 Task: Search one way flight ticket for 4 adults, 1 infant in seat and 1 infant on lap in premium economy from Fargo: Hector International Airport to Rockford: Chicago Rockford International Airport(was Northwest Chicagoland Regional Airport At Rockford) on 5-1-2023. Choice of flights is Singapure airlines. Number of bags: 5 checked bags. Price is upto 20000. Outbound departure time preference is 6:30.
Action: Mouse moved to (202, 325)
Screenshot: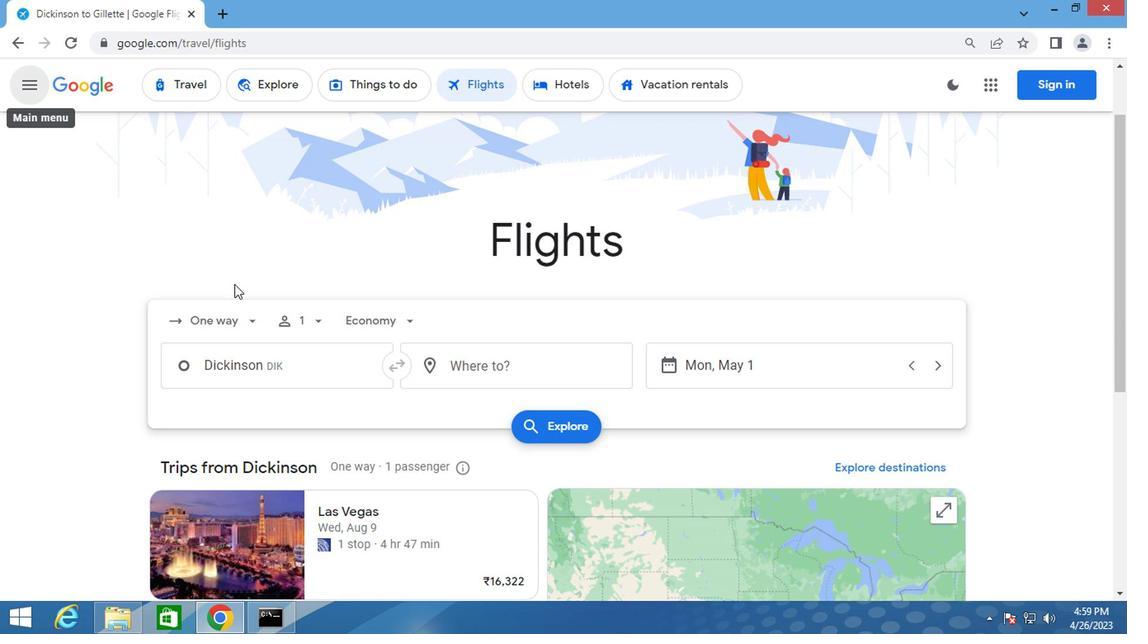 
Action: Mouse pressed left at (202, 325)
Screenshot: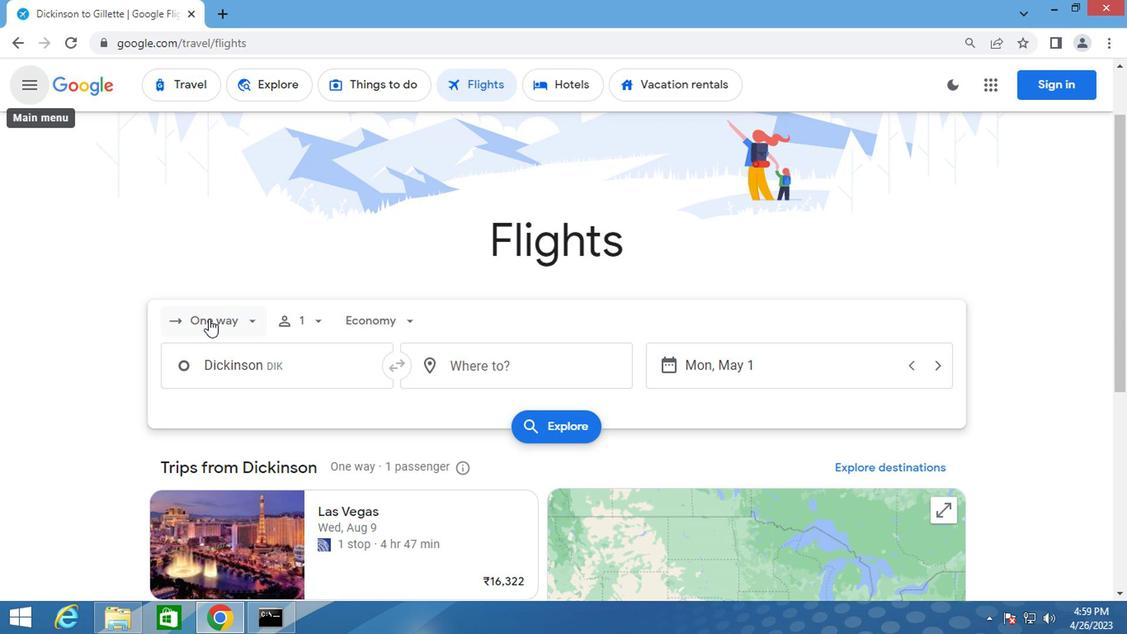 
Action: Mouse moved to (213, 382)
Screenshot: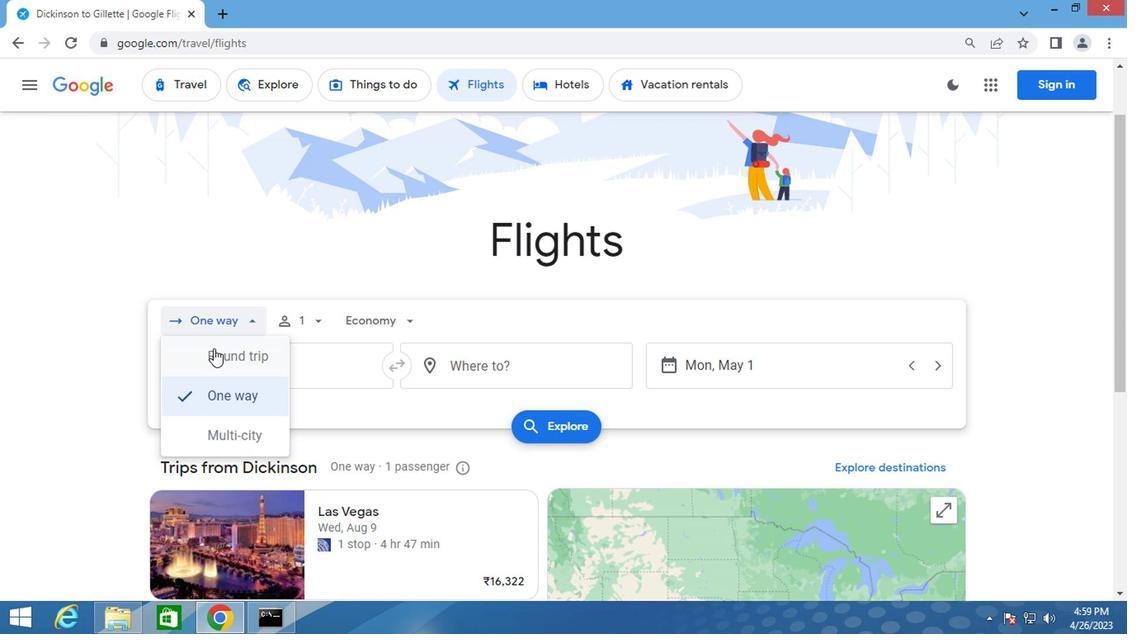 
Action: Mouse pressed left at (213, 382)
Screenshot: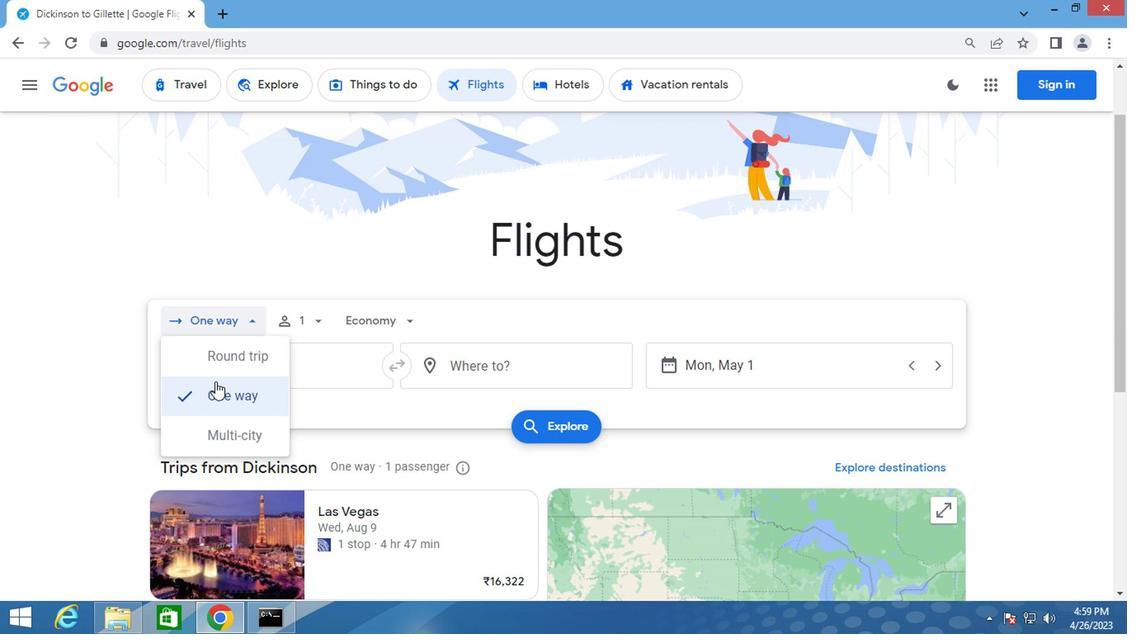 
Action: Mouse moved to (308, 327)
Screenshot: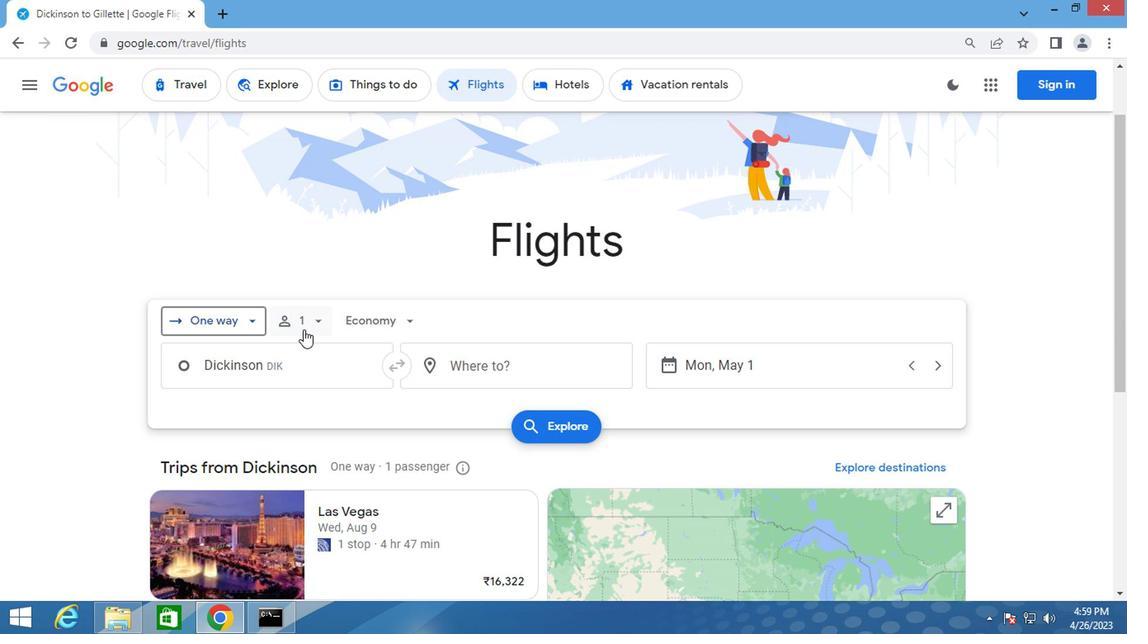 
Action: Mouse pressed left at (308, 327)
Screenshot: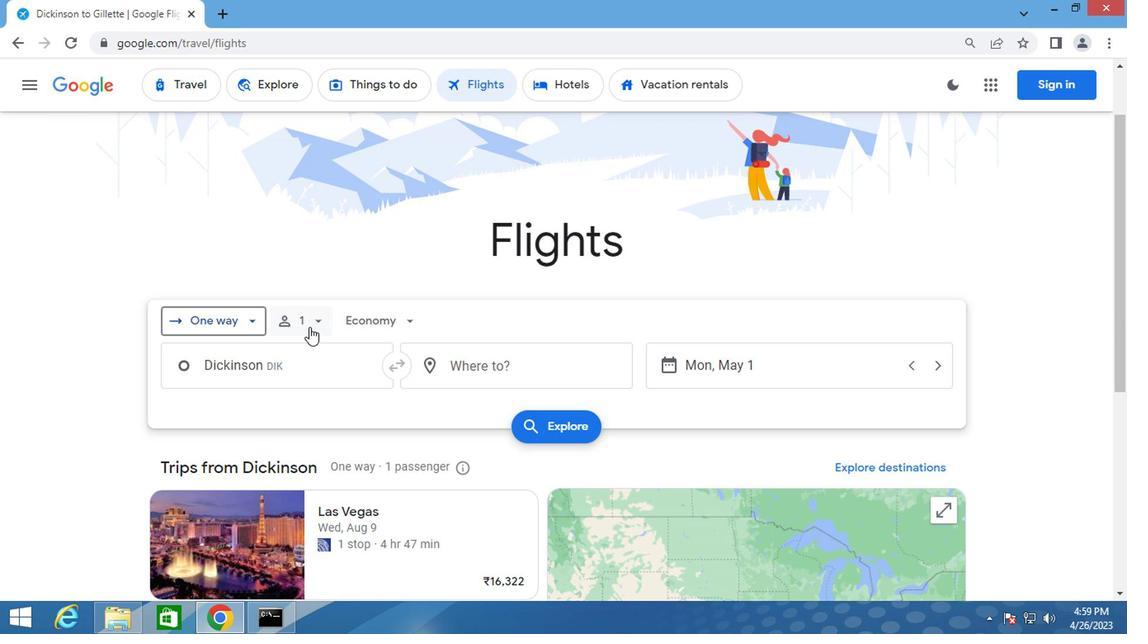 
Action: Mouse moved to (435, 366)
Screenshot: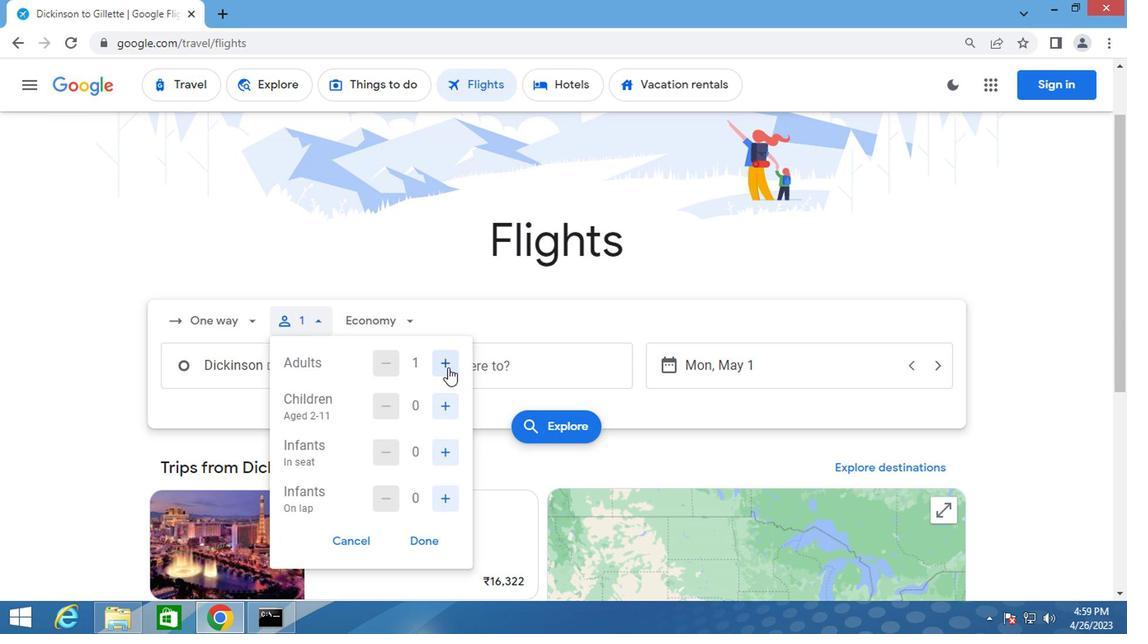 
Action: Mouse pressed left at (435, 366)
Screenshot: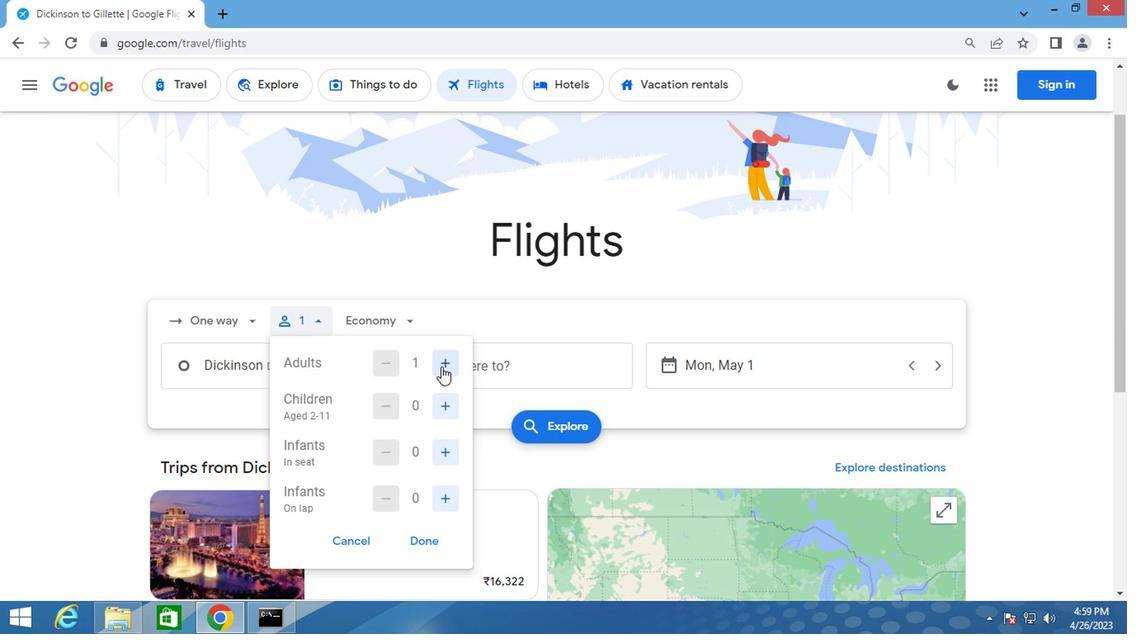 
Action: Mouse moved to (435, 365)
Screenshot: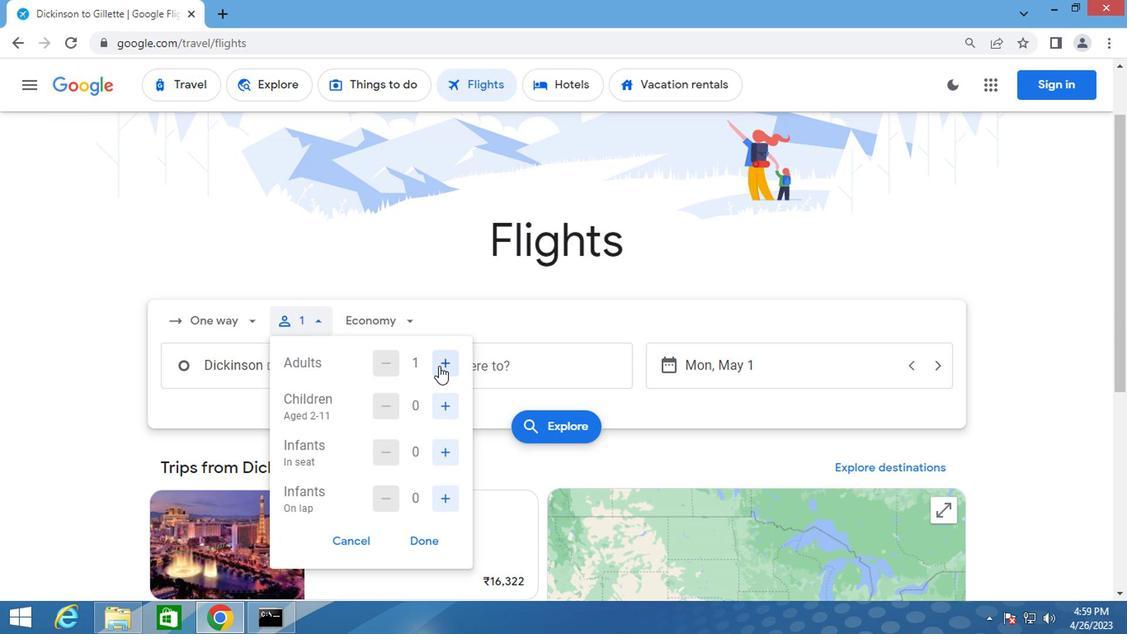 
Action: Mouse pressed left at (435, 365)
Screenshot: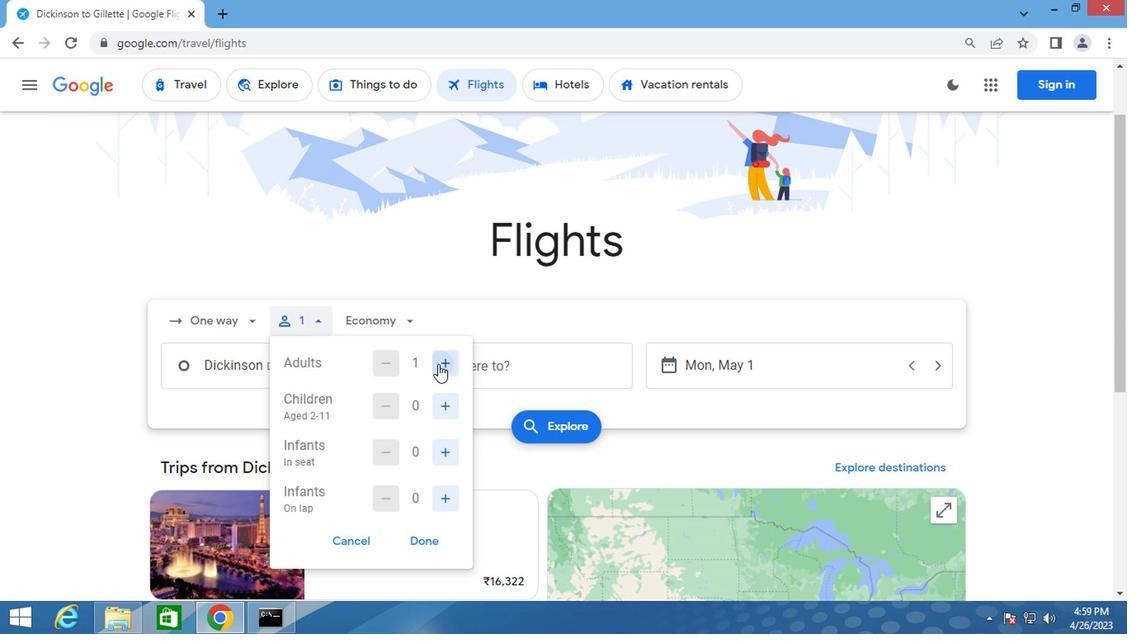 
Action: Mouse pressed left at (435, 365)
Screenshot: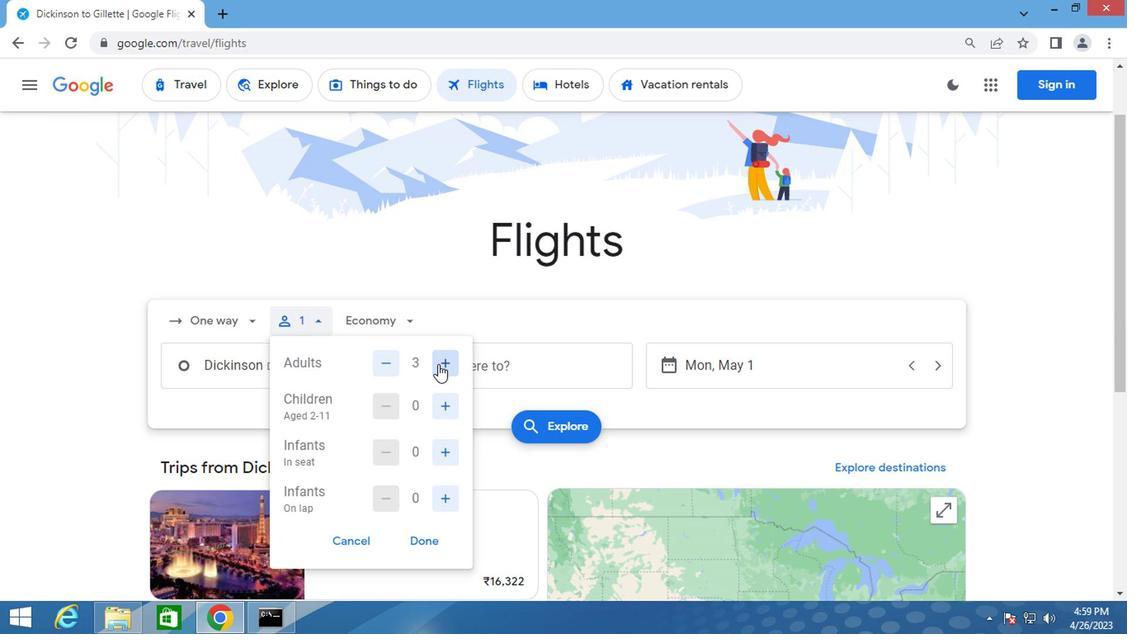 
Action: Mouse moved to (438, 449)
Screenshot: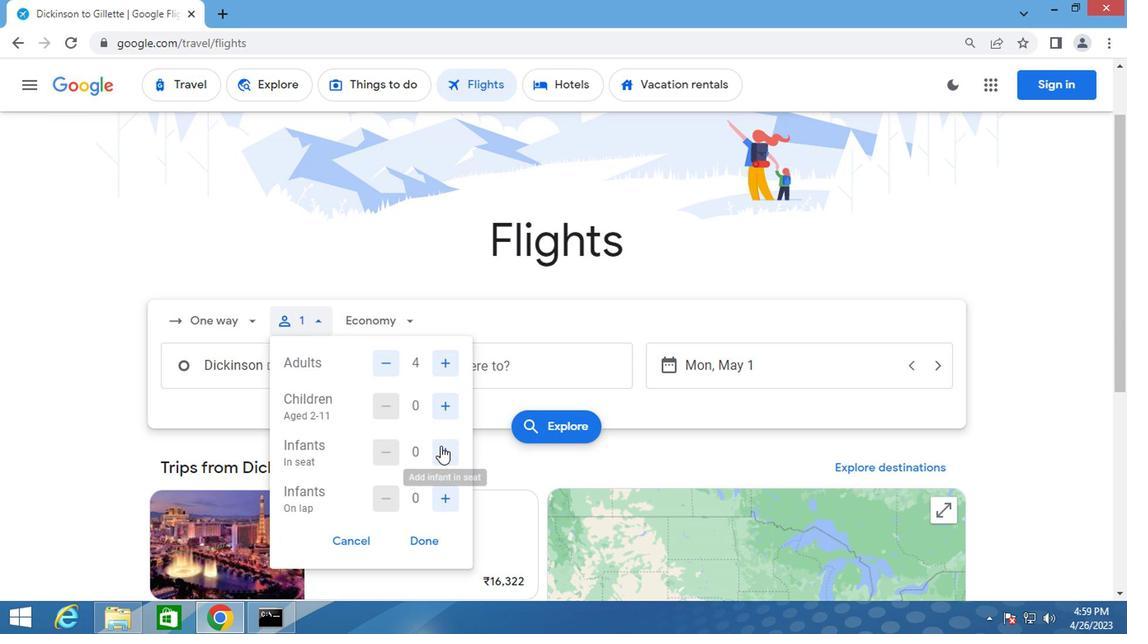
Action: Mouse pressed left at (438, 449)
Screenshot: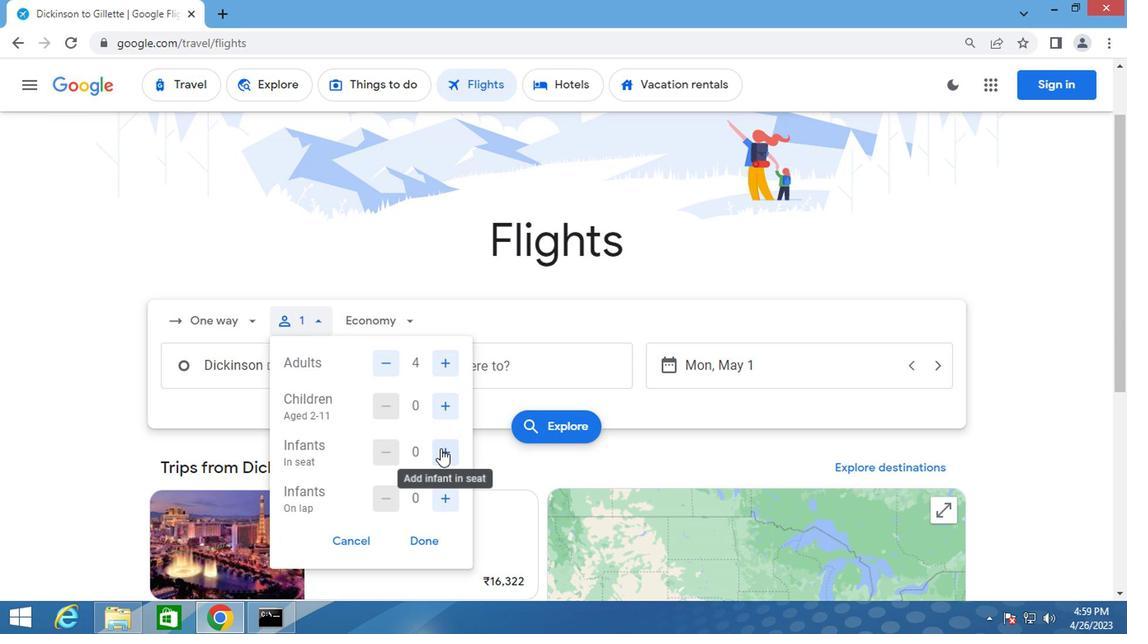 
Action: Mouse moved to (436, 496)
Screenshot: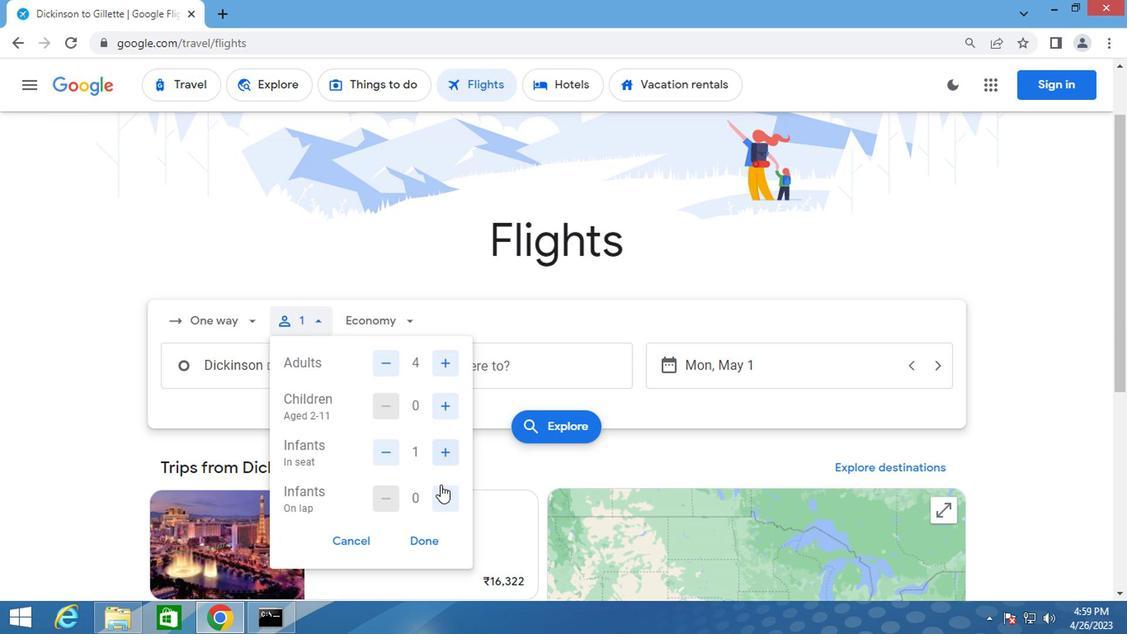 
Action: Mouse pressed left at (436, 496)
Screenshot: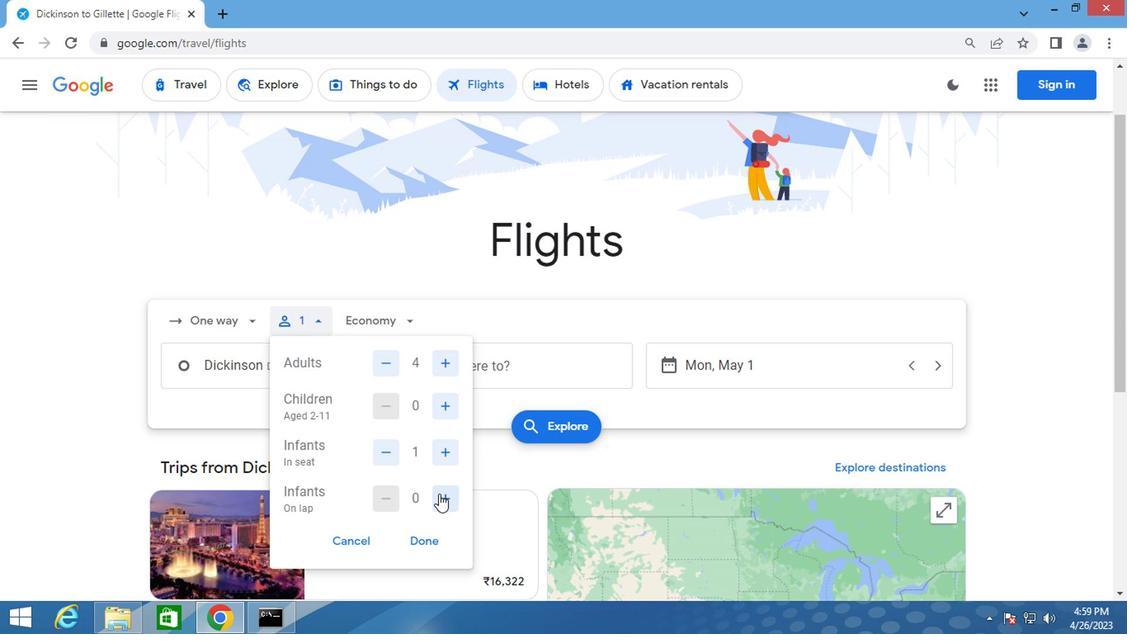 
Action: Mouse moved to (376, 330)
Screenshot: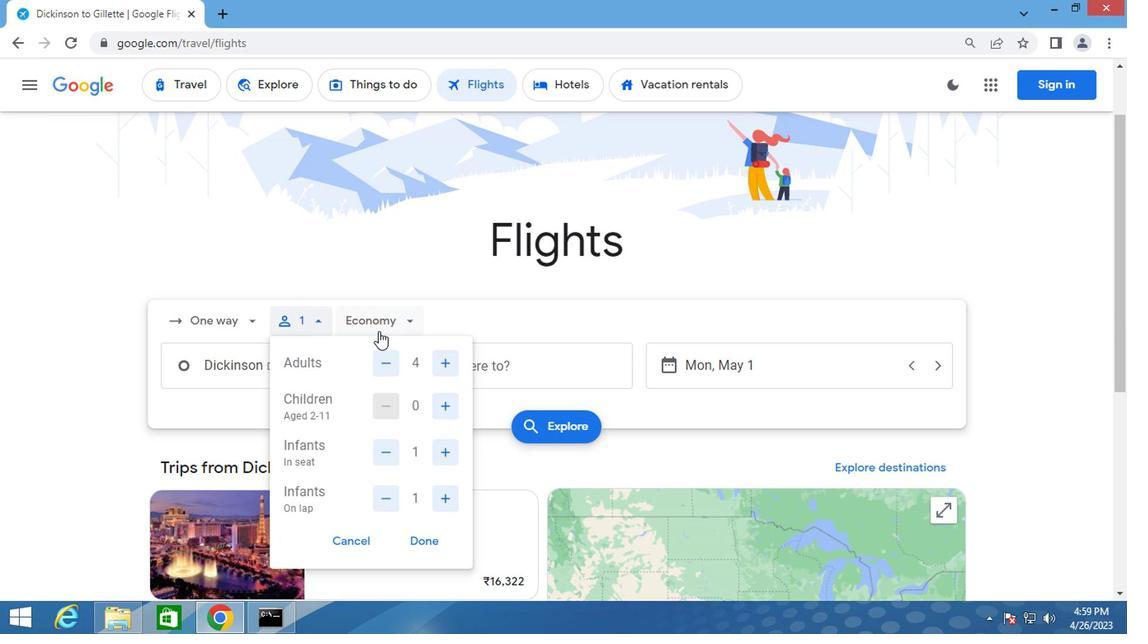 
Action: Mouse pressed left at (376, 330)
Screenshot: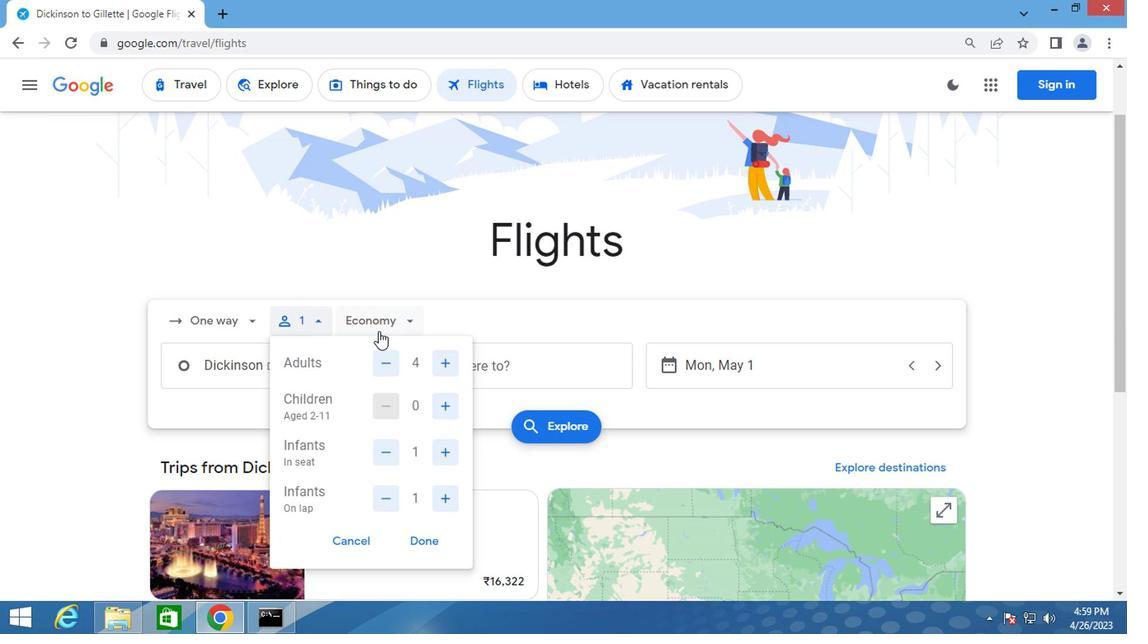 
Action: Mouse moved to (398, 389)
Screenshot: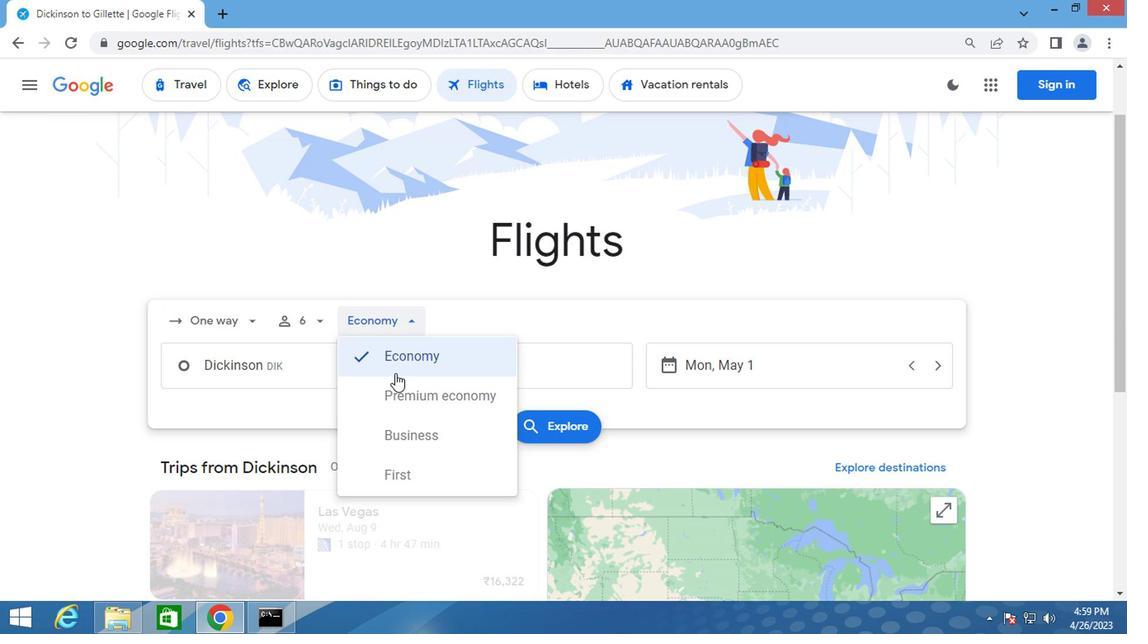
Action: Mouse pressed left at (398, 389)
Screenshot: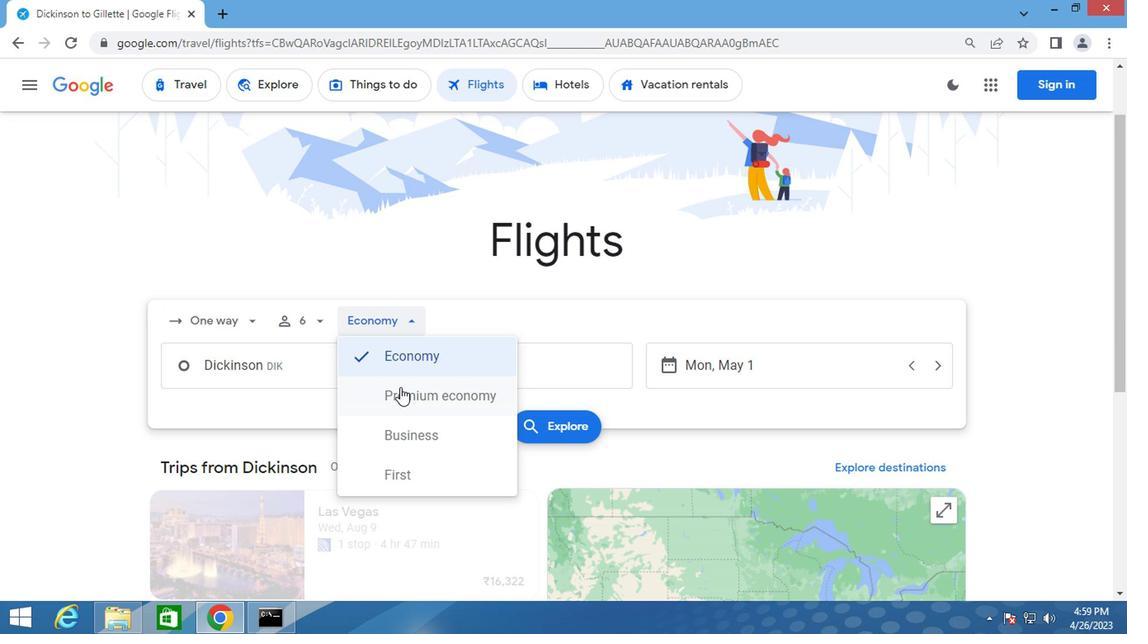 
Action: Mouse moved to (292, 359)
Screenshot: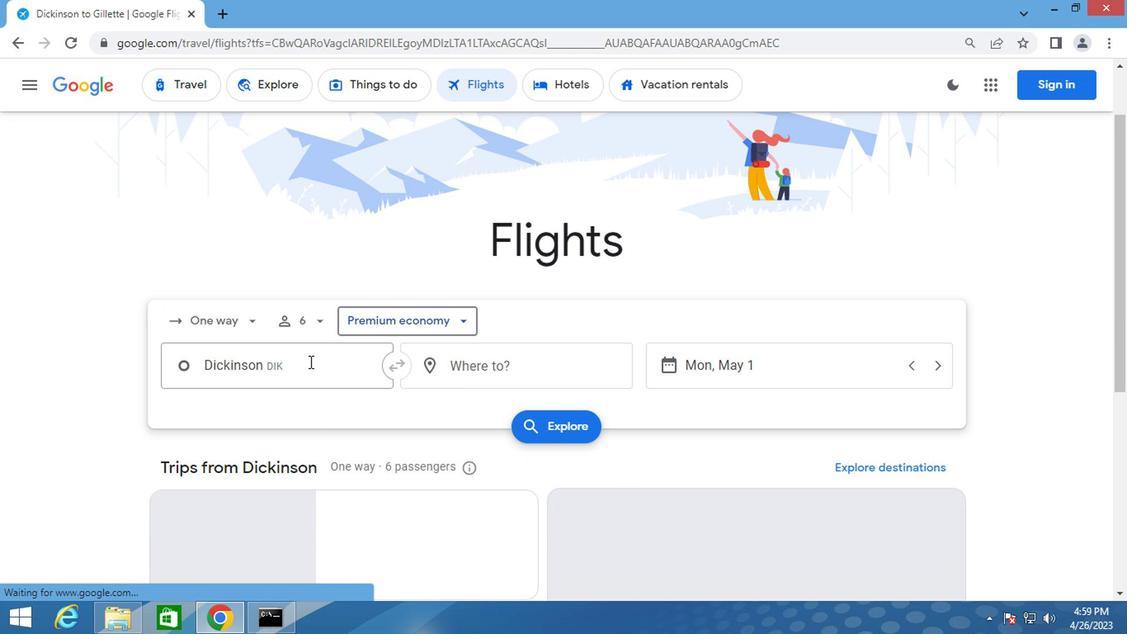 
Action: Mouse pressed left at (292, 359)
Screenshot: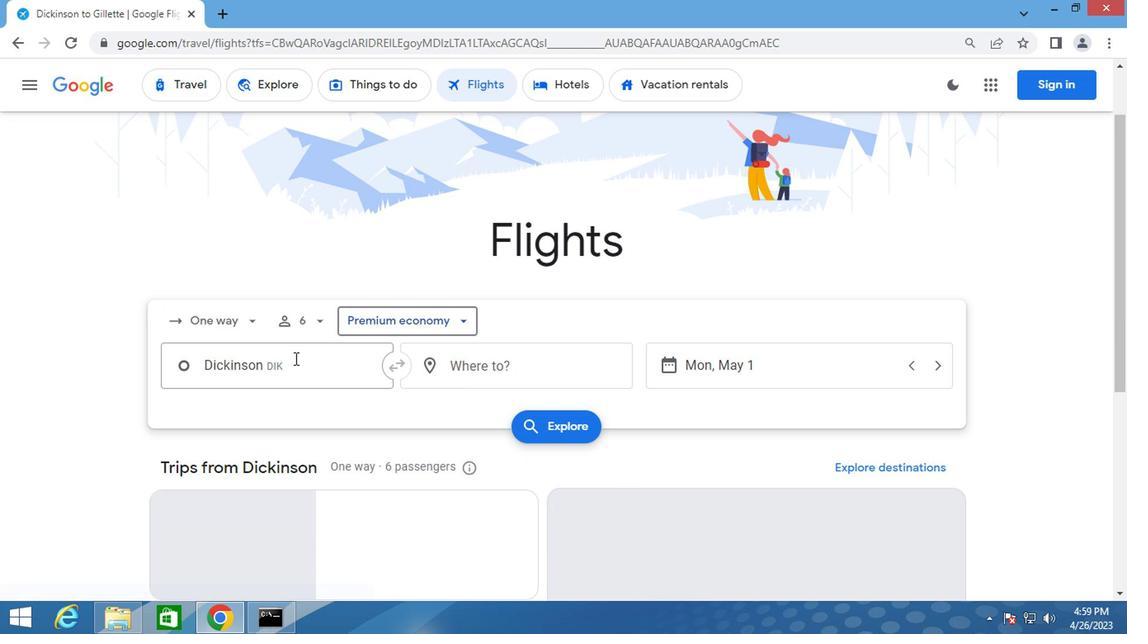 
Action: Key pressed fargo
Screenshot: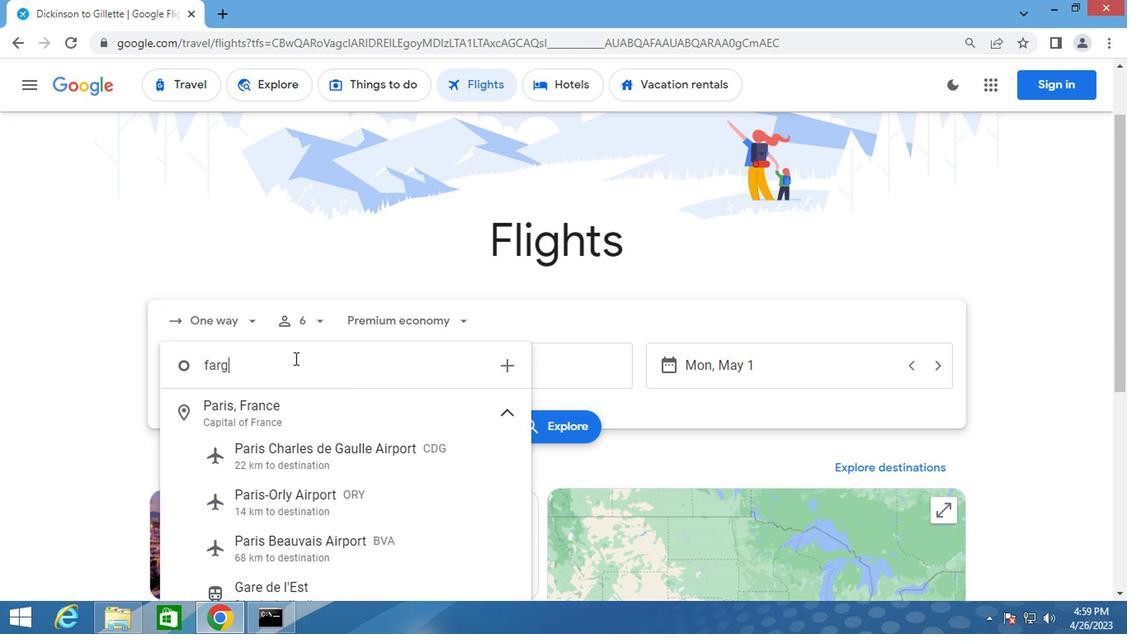 
Action: Mouse moved to (291, 468)
Screenshot: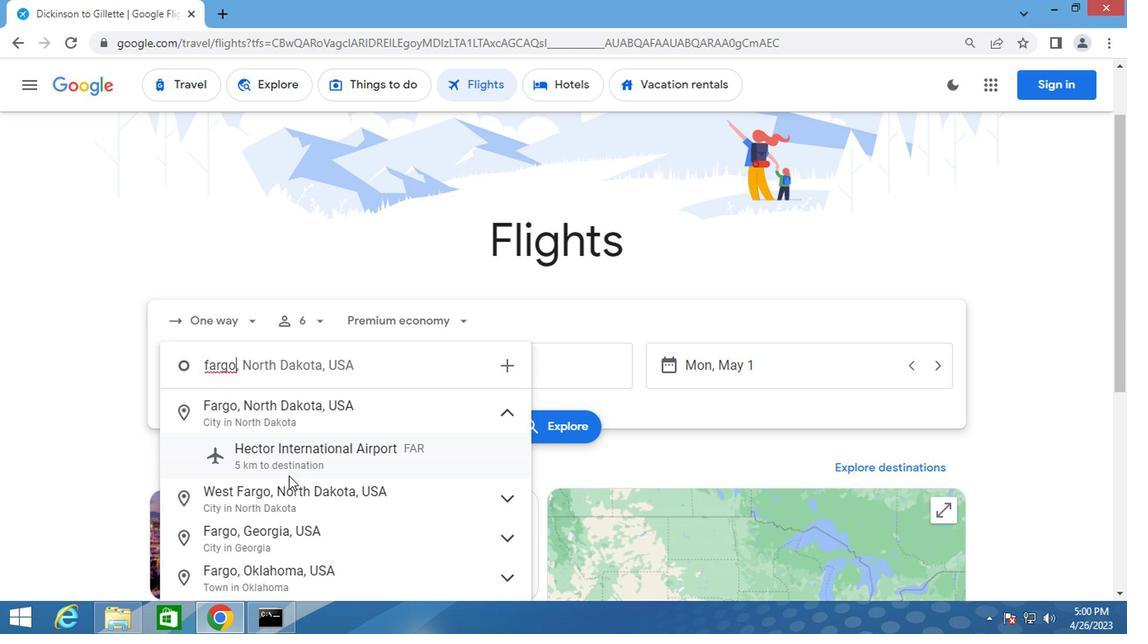 
Action: Mouse pressed left at (291, 468)
Screenshot: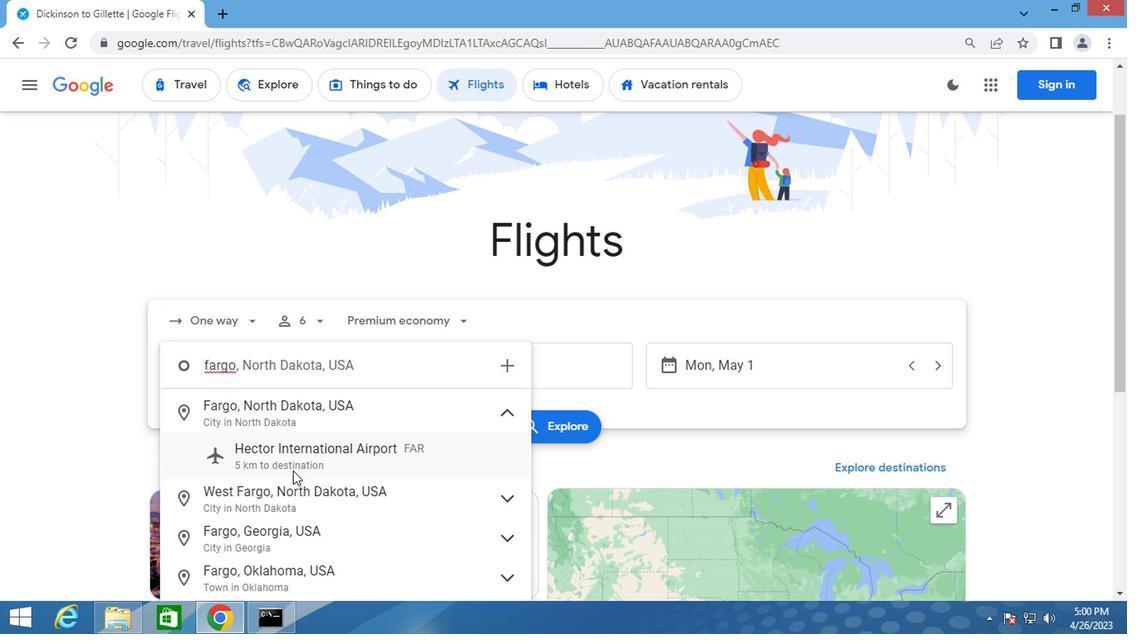 
Action: Mouse moved to (441, 371)
Screenshot: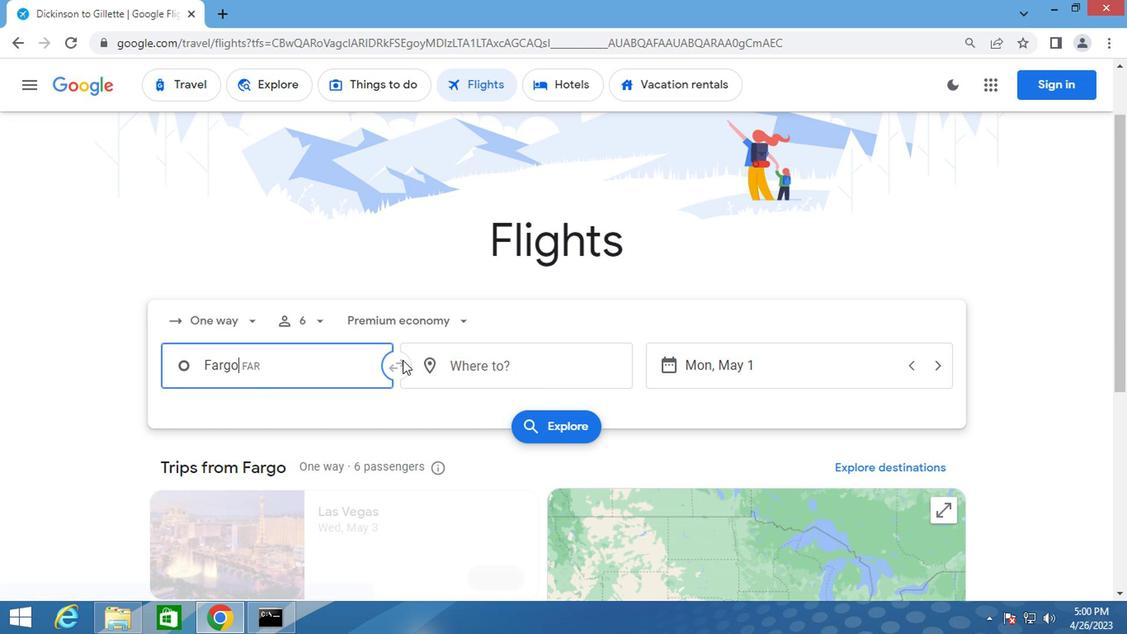 
Action: Mouse pressed left at (441, 371)
Screenshot: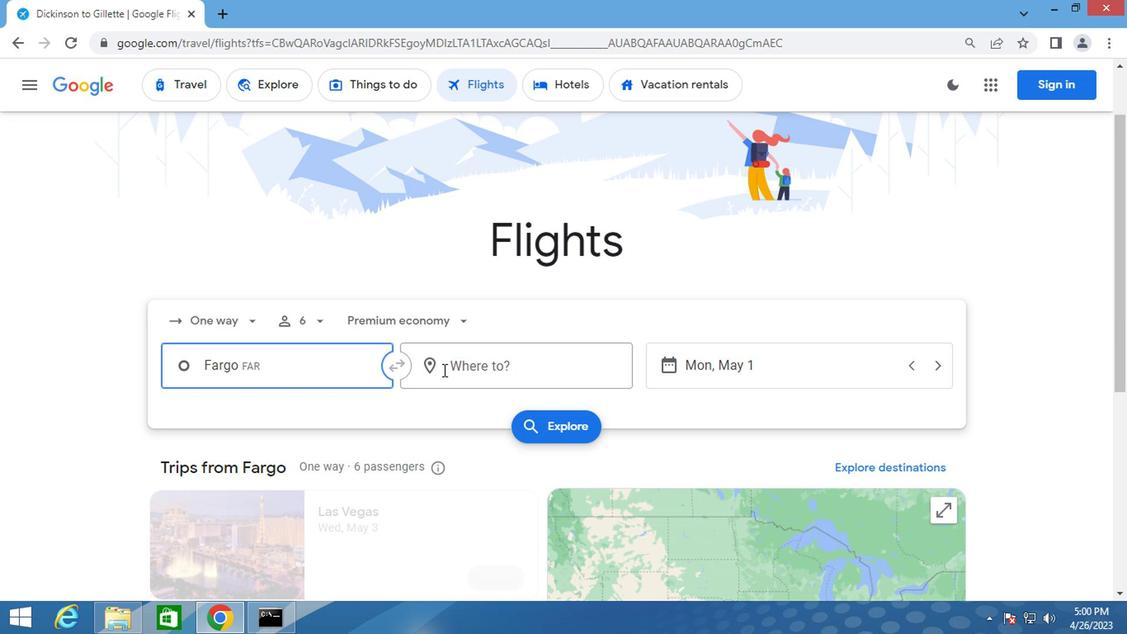 
Action: Mouse moved to (441, 371)
Screenshot: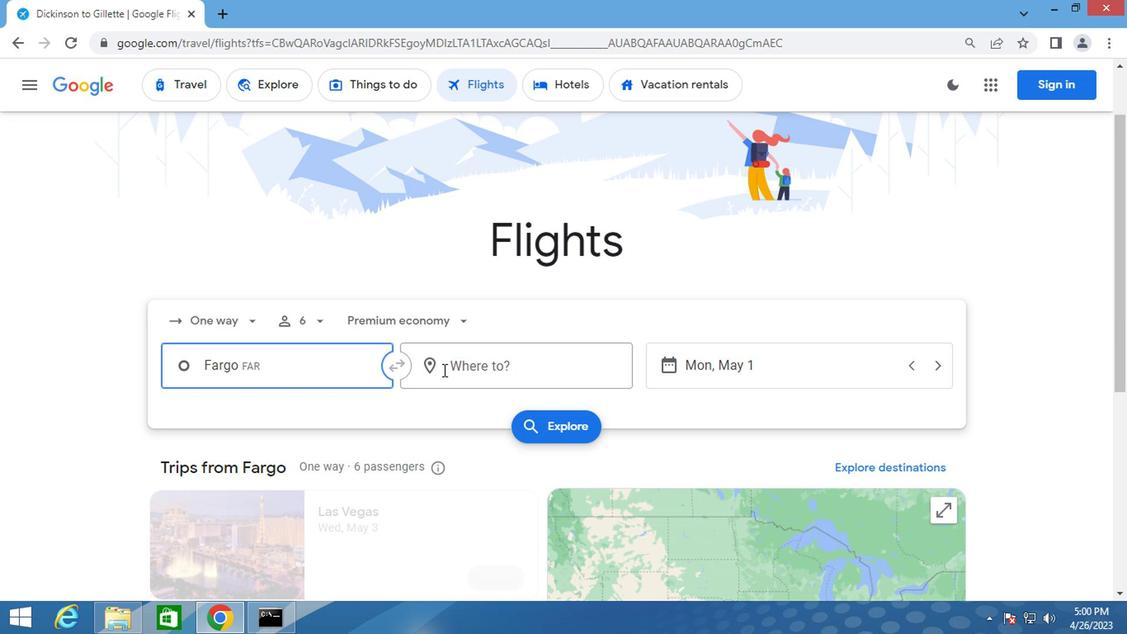 
Action: Key pressed rockford
Screenshot: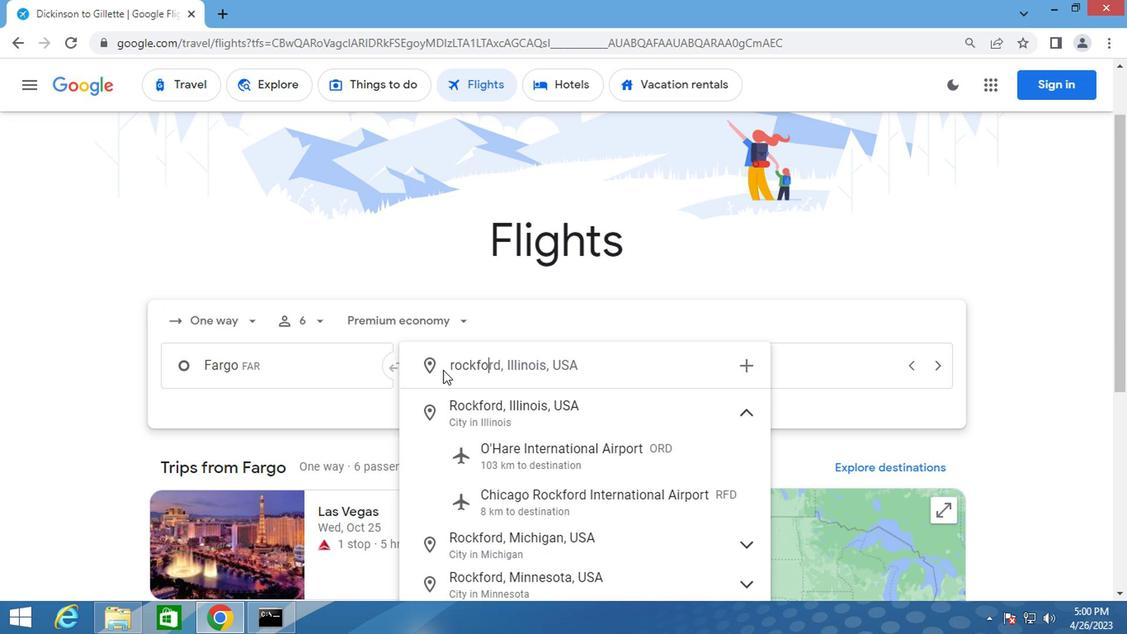 
Action: Mouse moved to (480, 496)
Screenshot: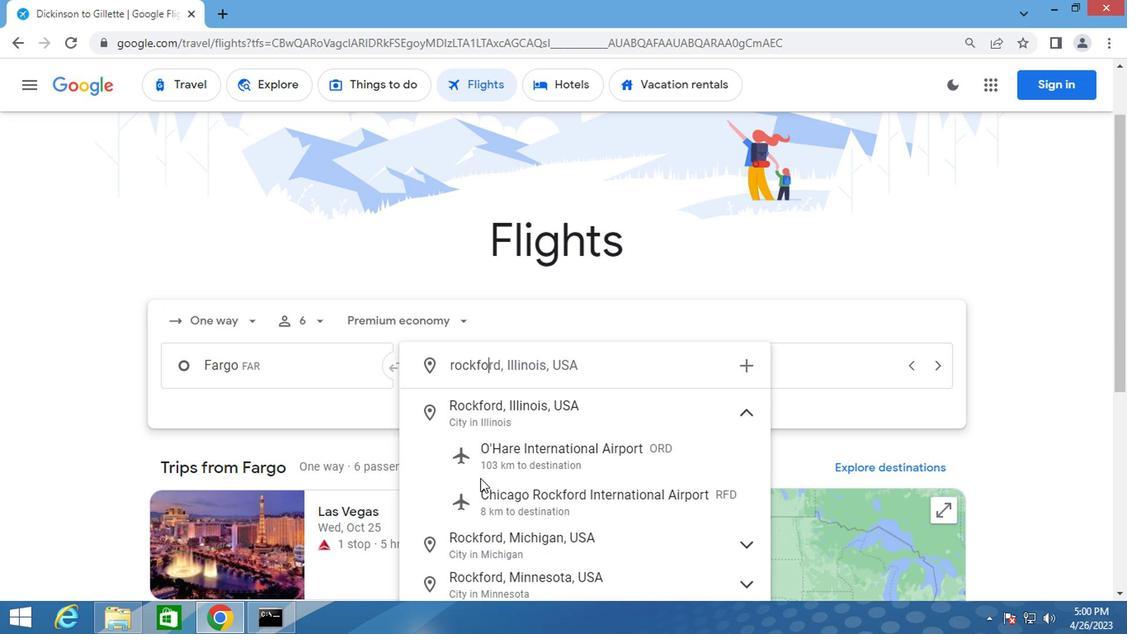 
Action: Mouse pressed left at (480, 496)
Screenshot: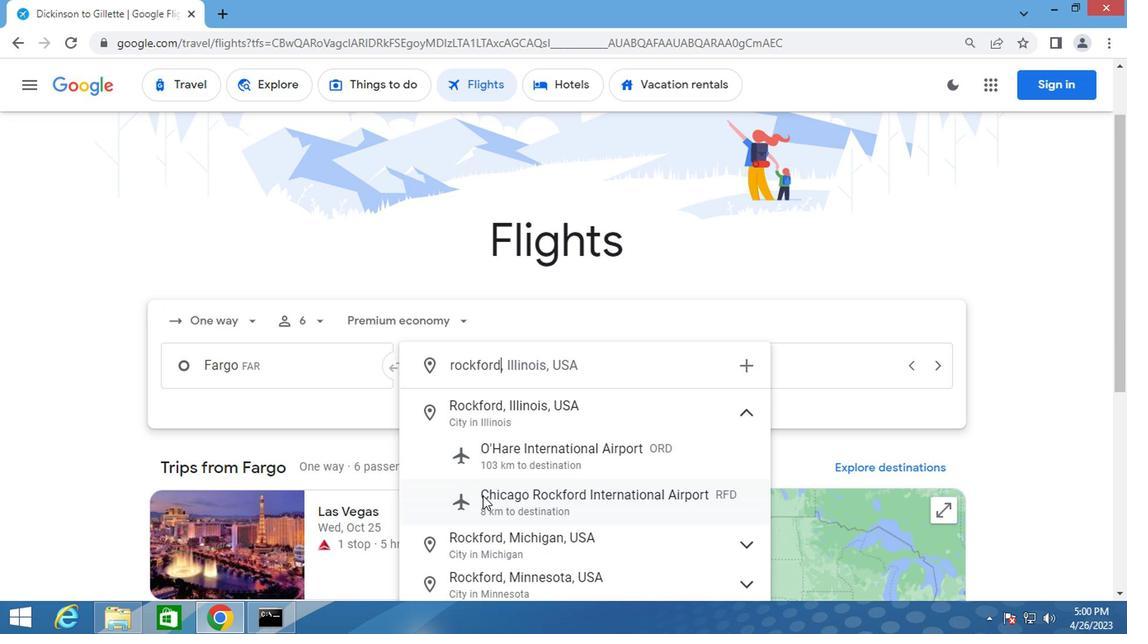 
Action: Mouse moved to (679, 362)
Screenshot: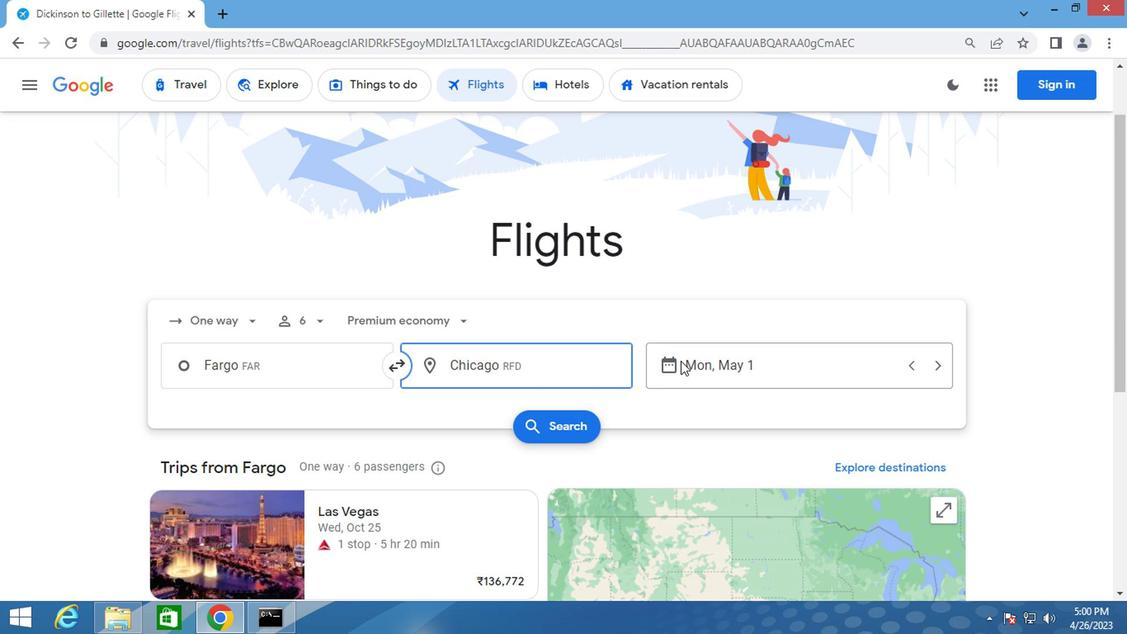 
Action: Mouse pressed left at (679, 362)
Screenshot: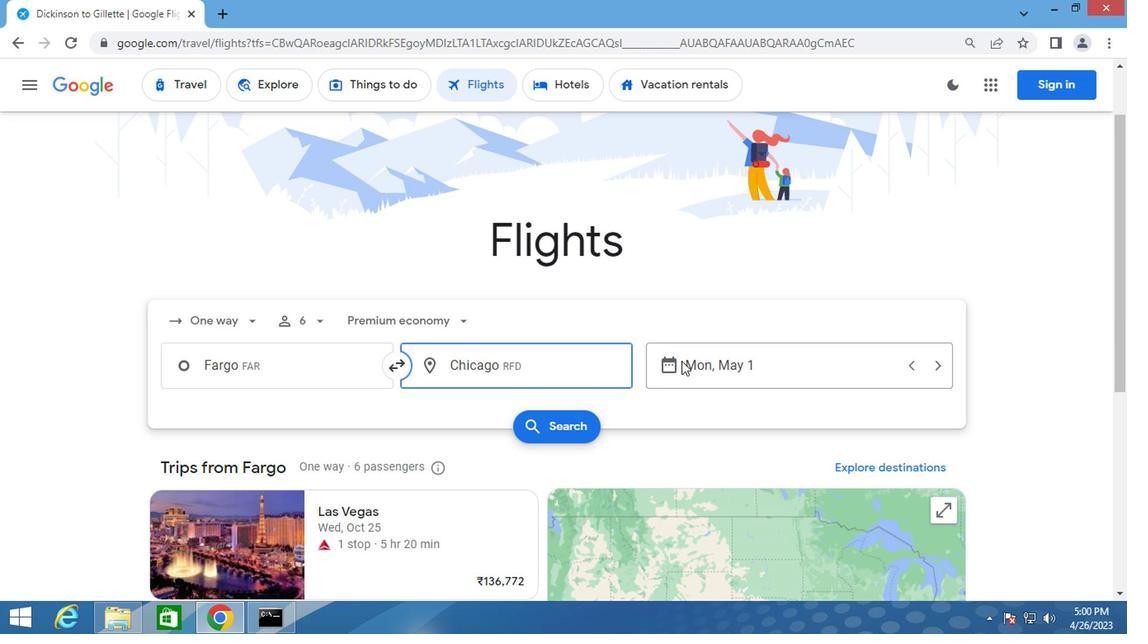 
Action: Mouse moved to (718, 301)
Screenshot: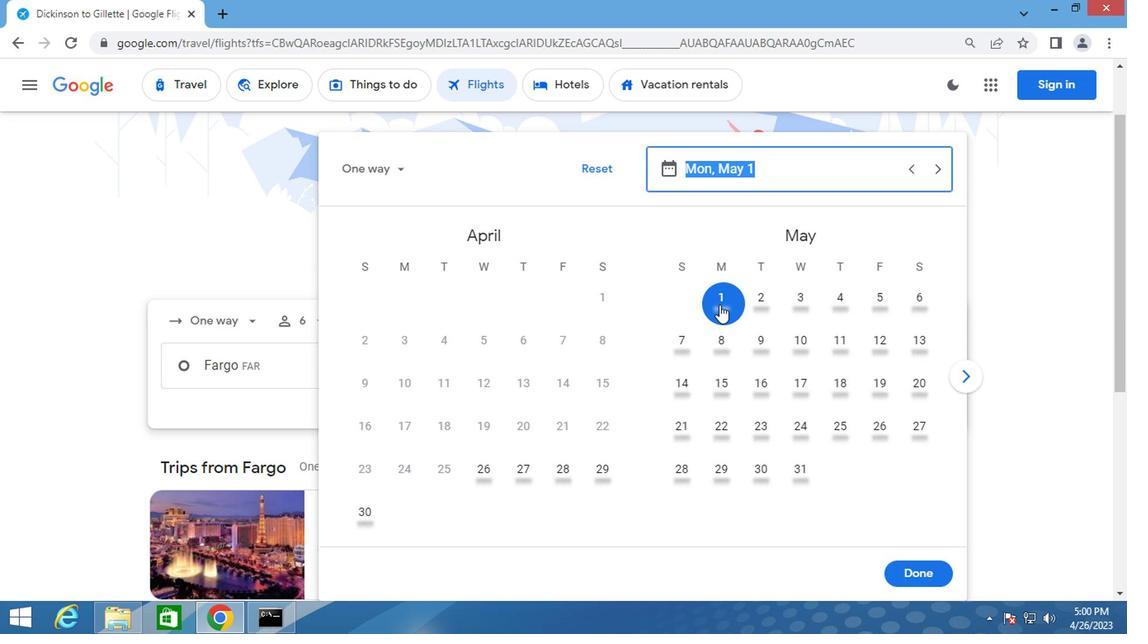 
Action: Mouse pressed left at (718, 301)
Screenshot: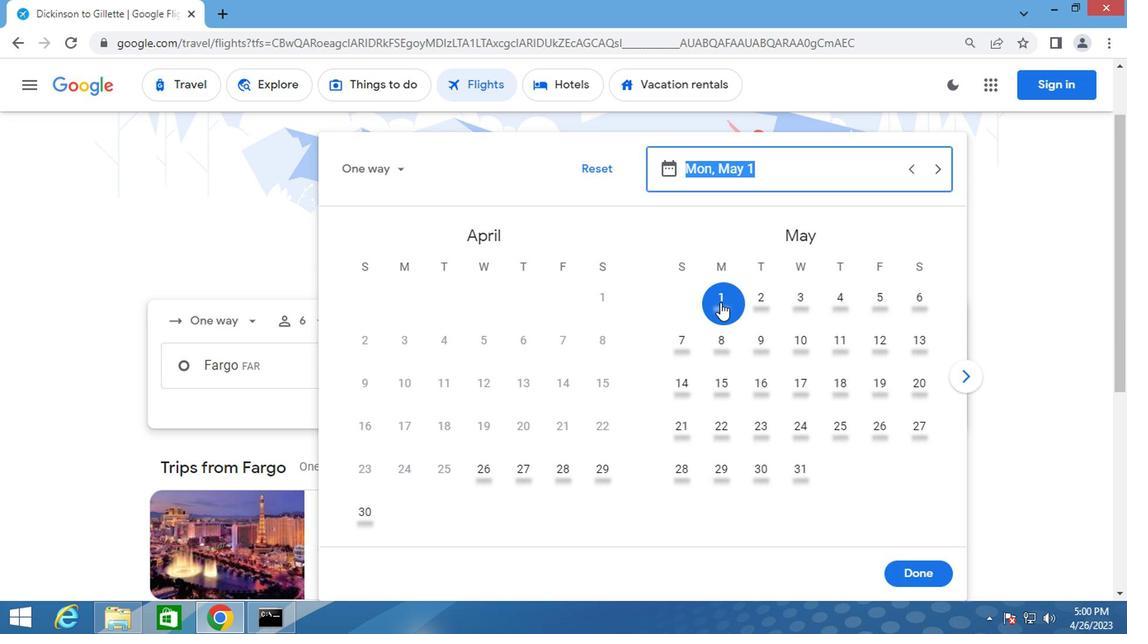 
Action: Mouse moved to (913, 575)
Screenshot: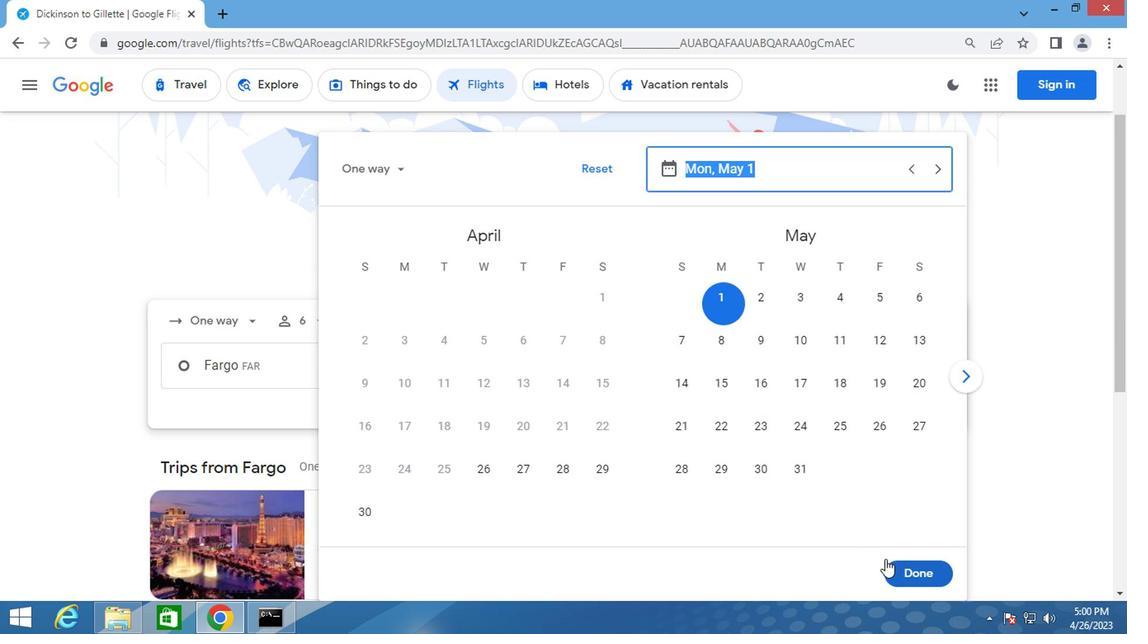 
Action: Mouse pressed left at (913, 575)
Screenshot: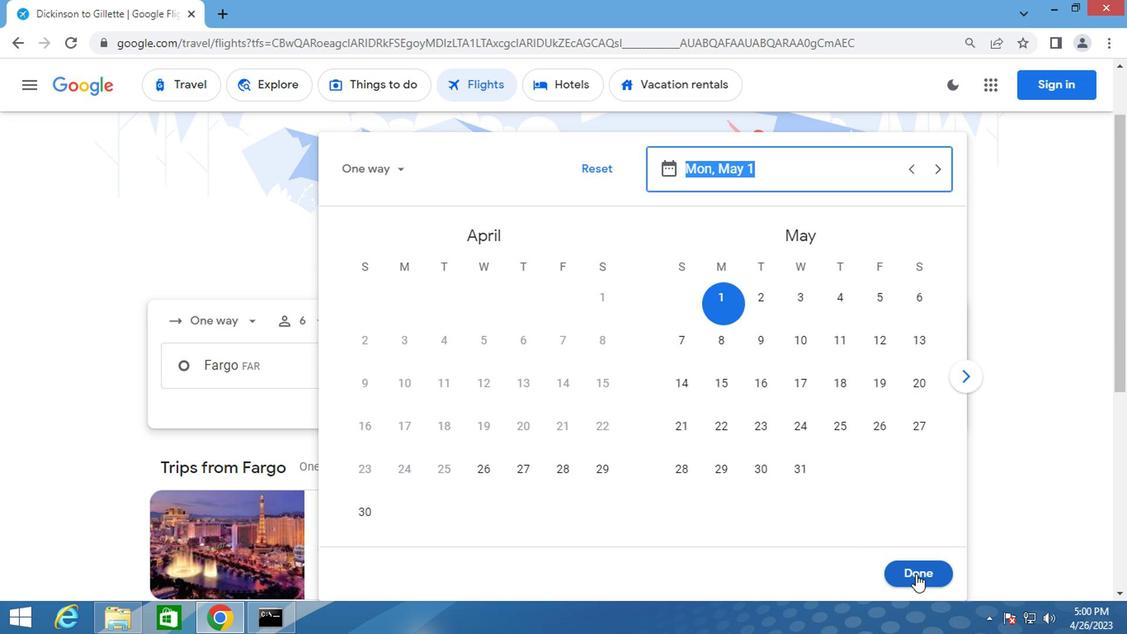 
Action: Mouse moved to (539, 422)
Screenshot: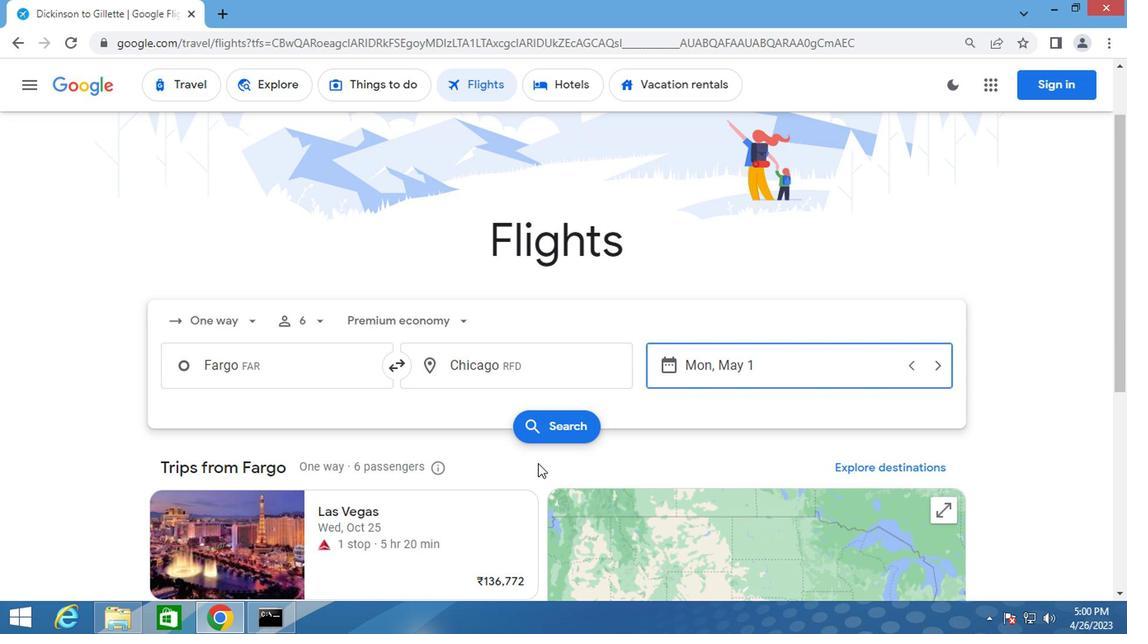 
Action: Mouse pressed left at (539, 422)
Screenshot: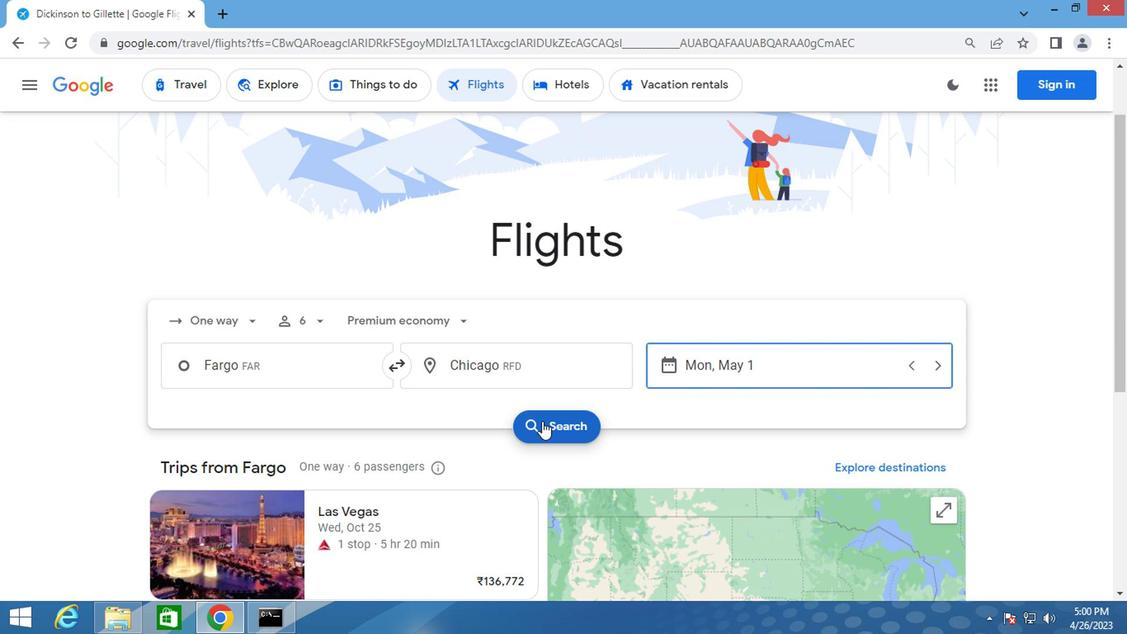 
Action: Mouse moved to (179, 223)
Screenshot: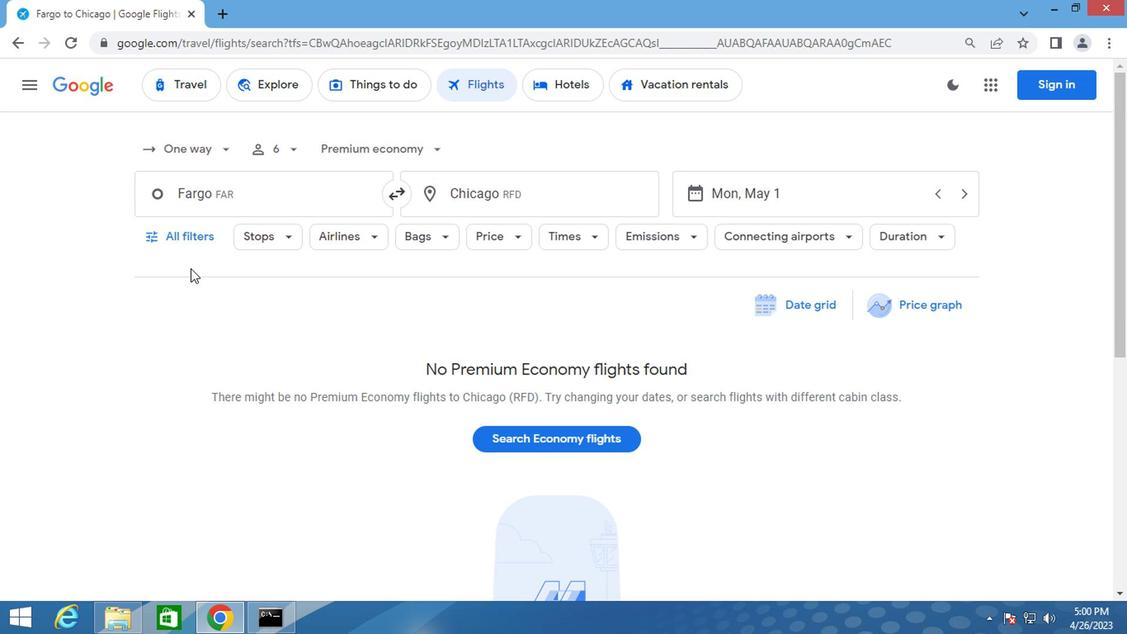 
Action: Mouse pressed left at (179, 223)
Screenshot: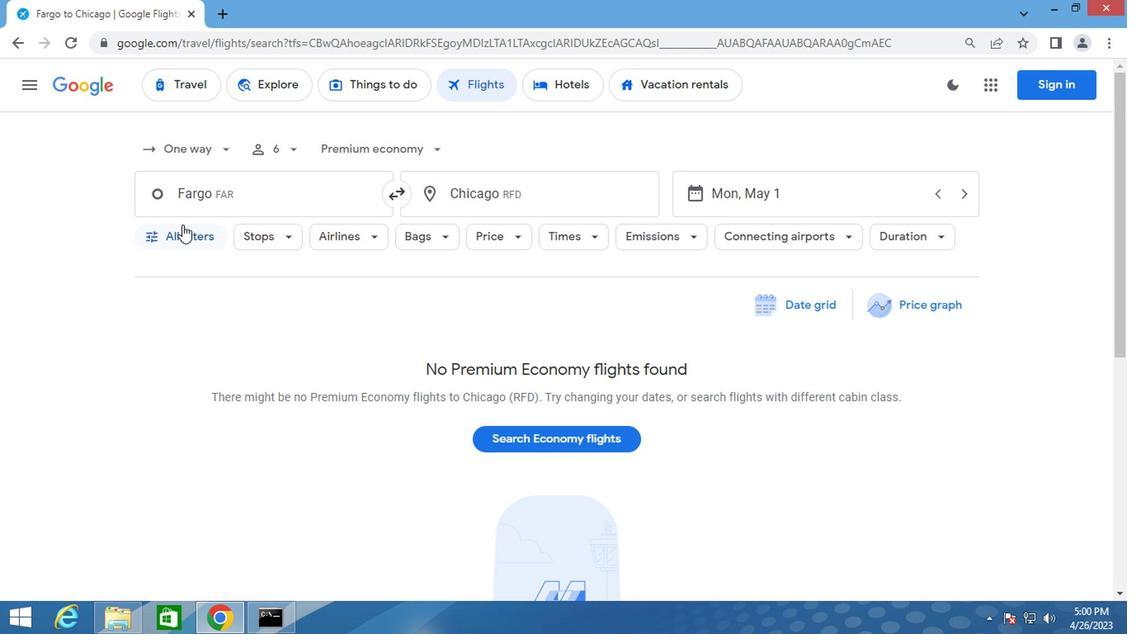 
Action: Mouse moved to (240, 387)
Screenshot: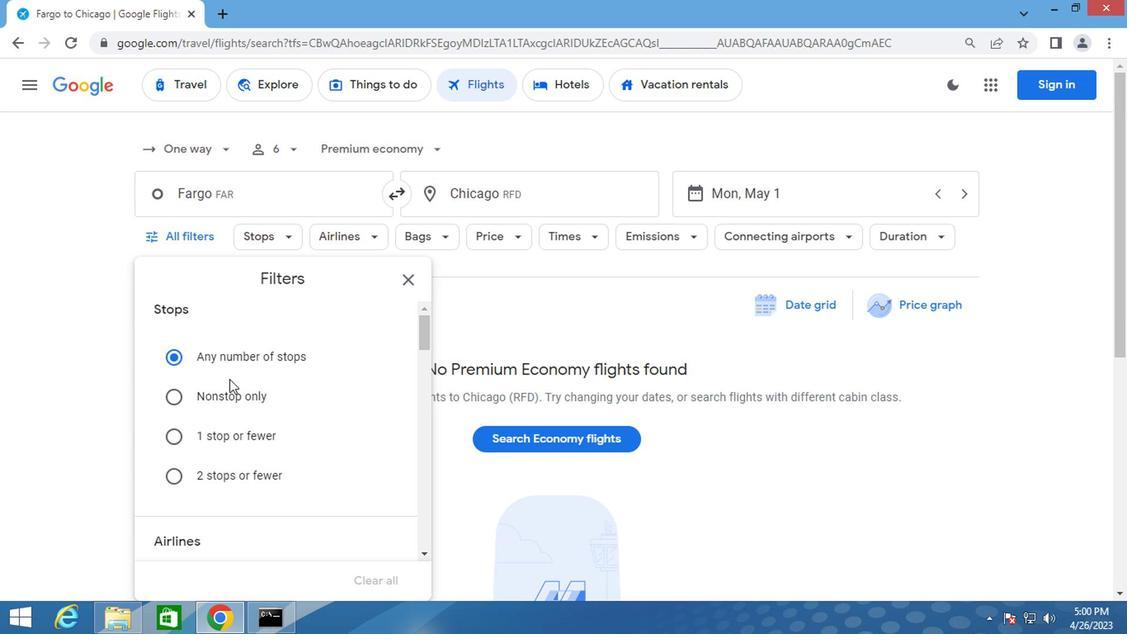 
Action: Mouse scrolled (240, 386) with delta (0, 0)
Screenshot: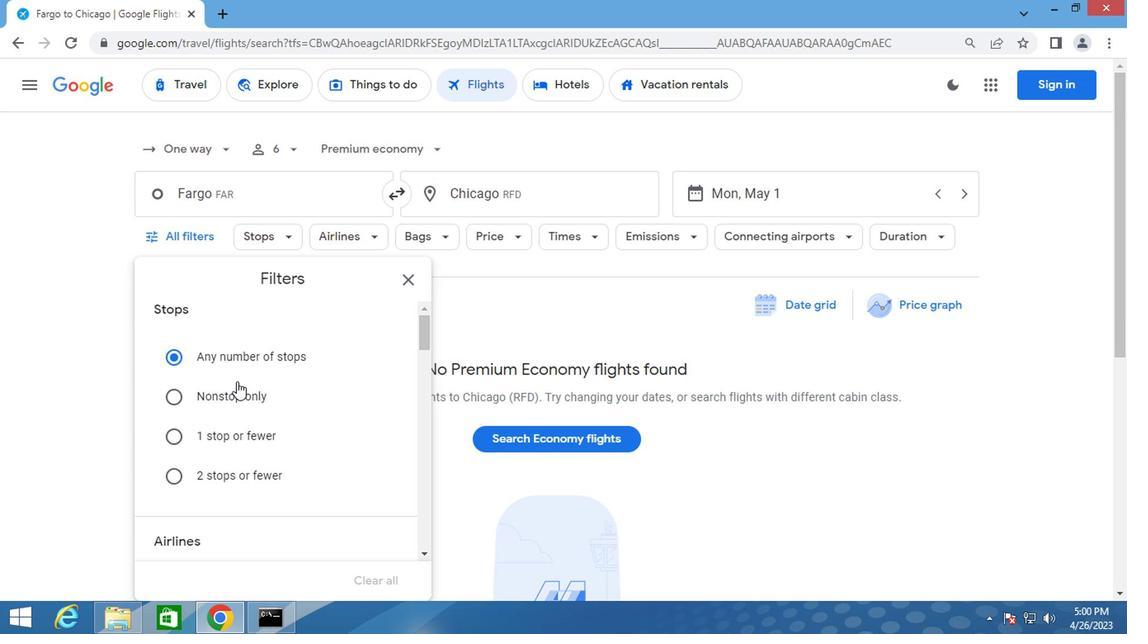 
Action: Mouse moved to (241, 387)
Screenshot: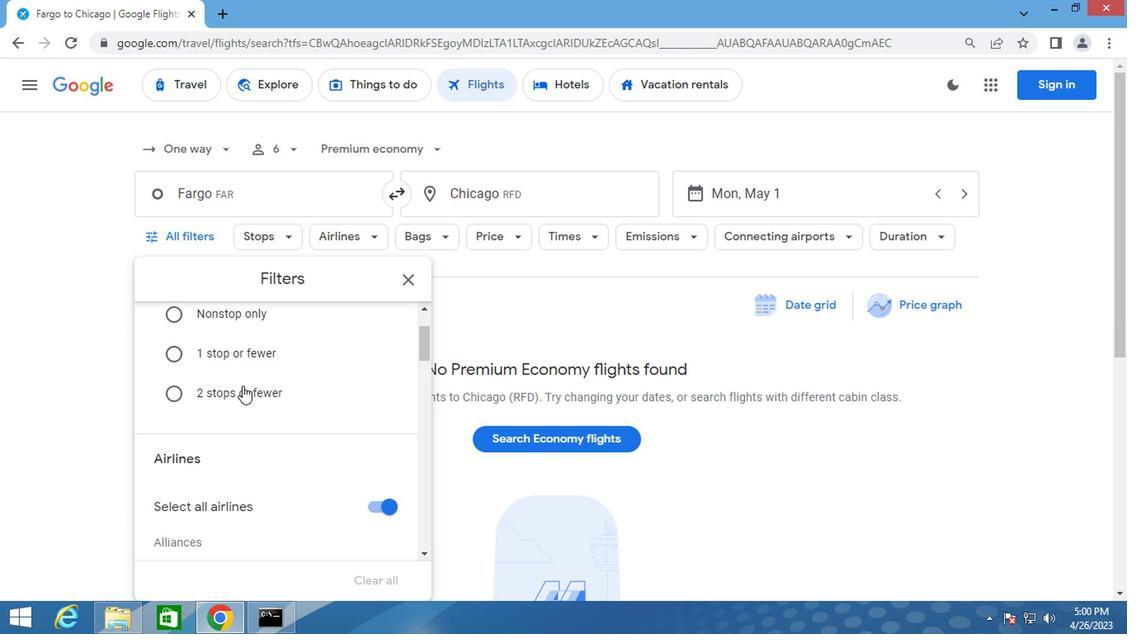 
Action: Mouse scrolled (241, 386) with delta (0, 0)
Screenshot: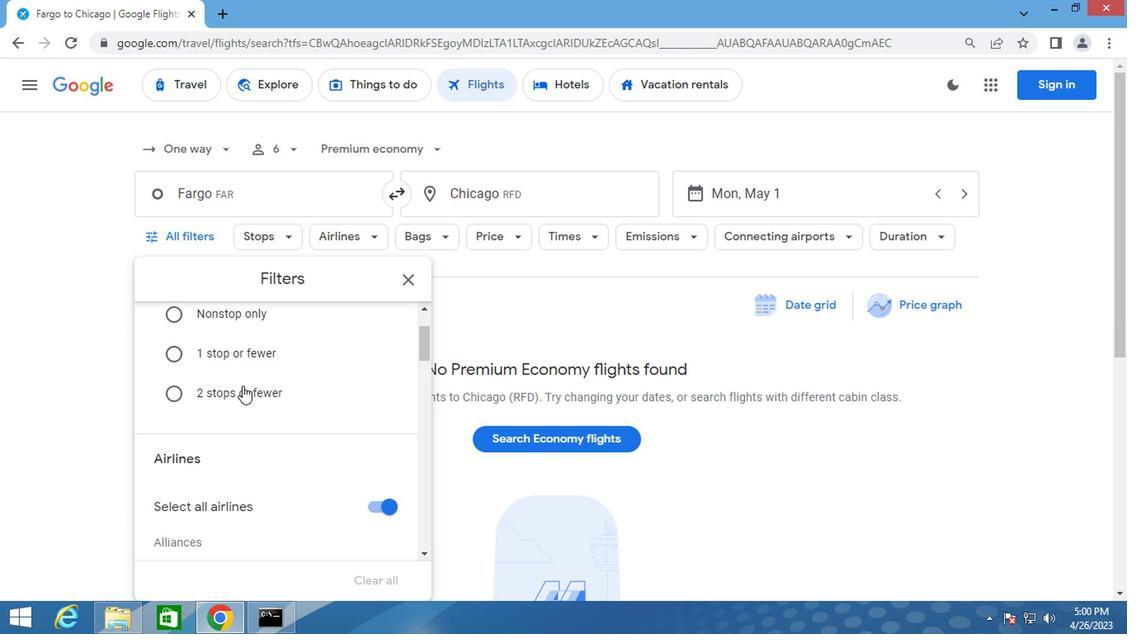 
Action: Mouse scrolled (241, 386) with delta (0, 0)
Screenshot: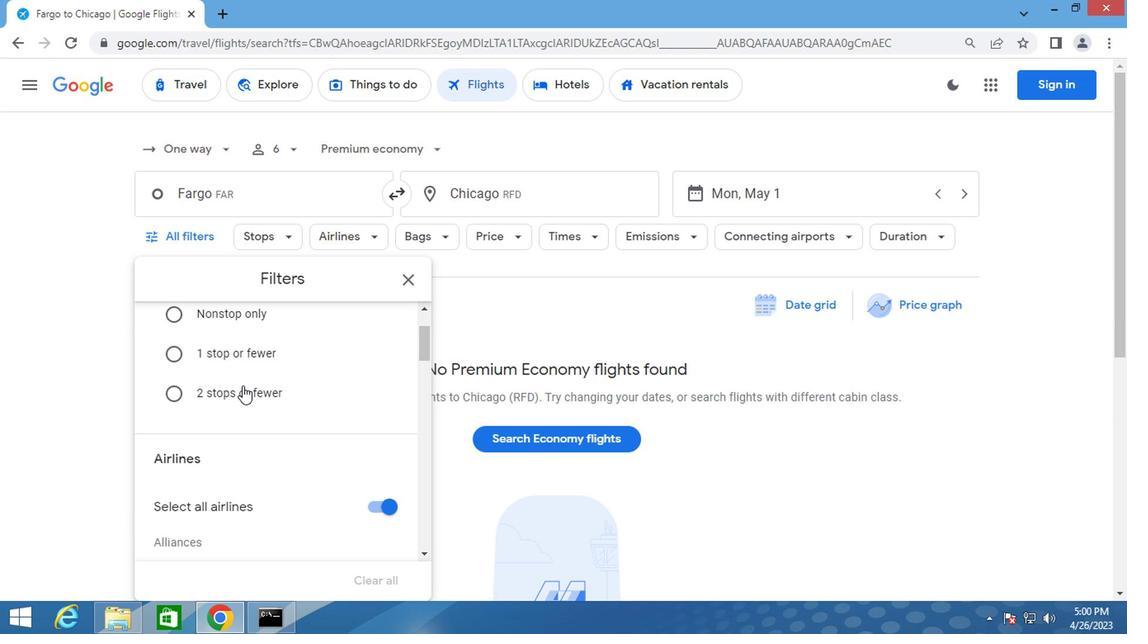 
Action: Mouse moved to (238, 399)
Screenshot: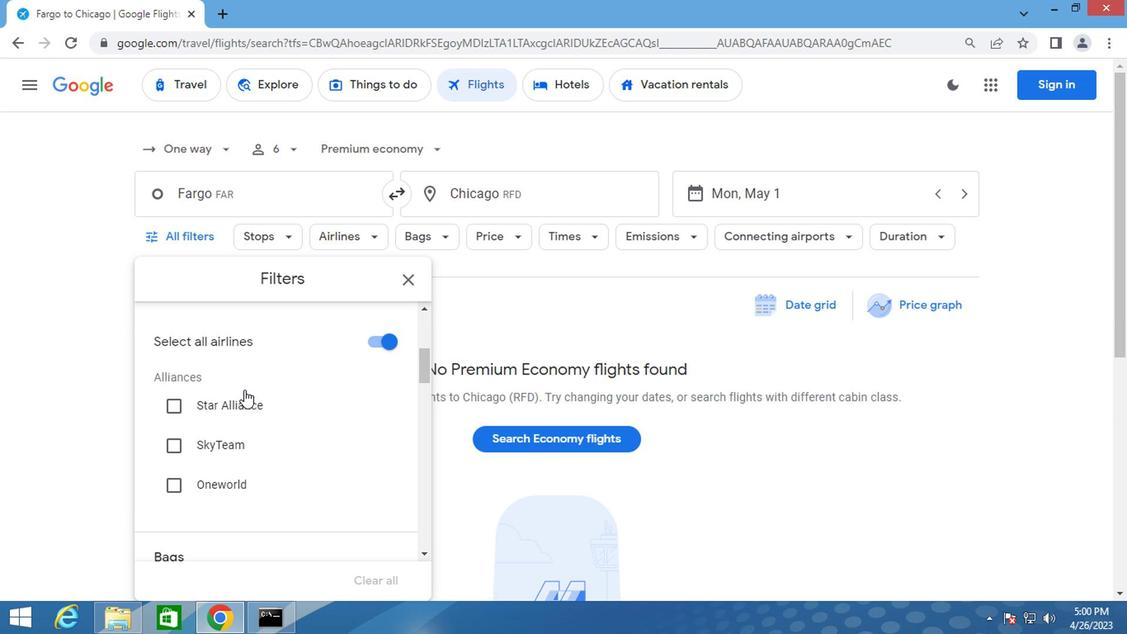 
Action: Mouse scrolled (238, 398) with delta (0, 0)
Screenshot: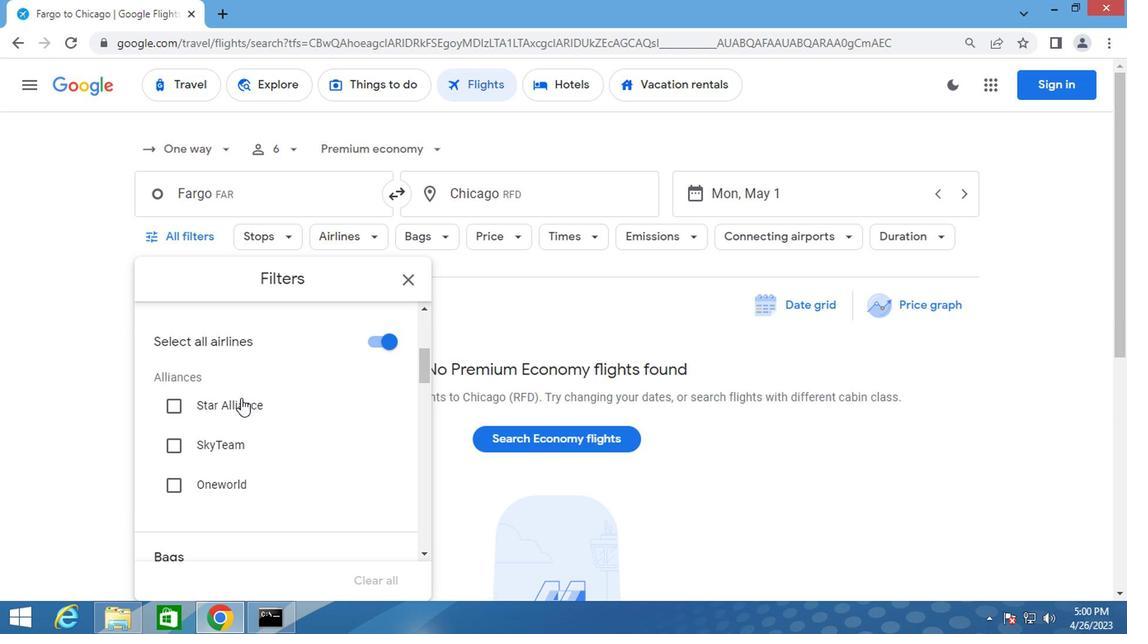 
Action: Mouse scrolled (238, 398) with delta (0, 0)
Screenshot: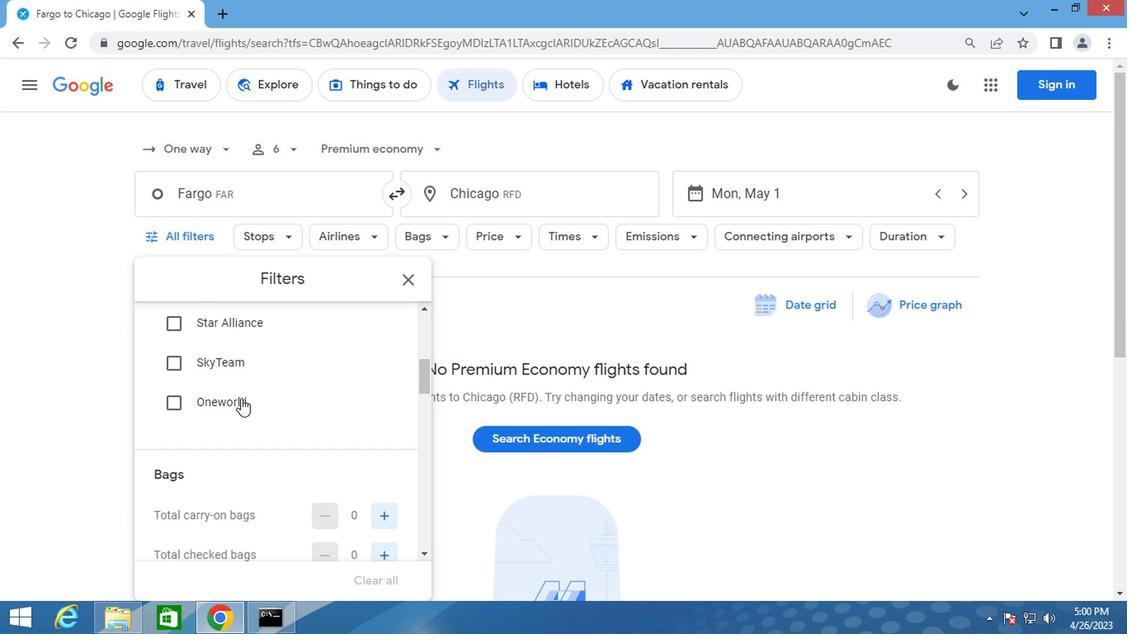 
Action: Mouse moved to (381, 471)
Screenshot: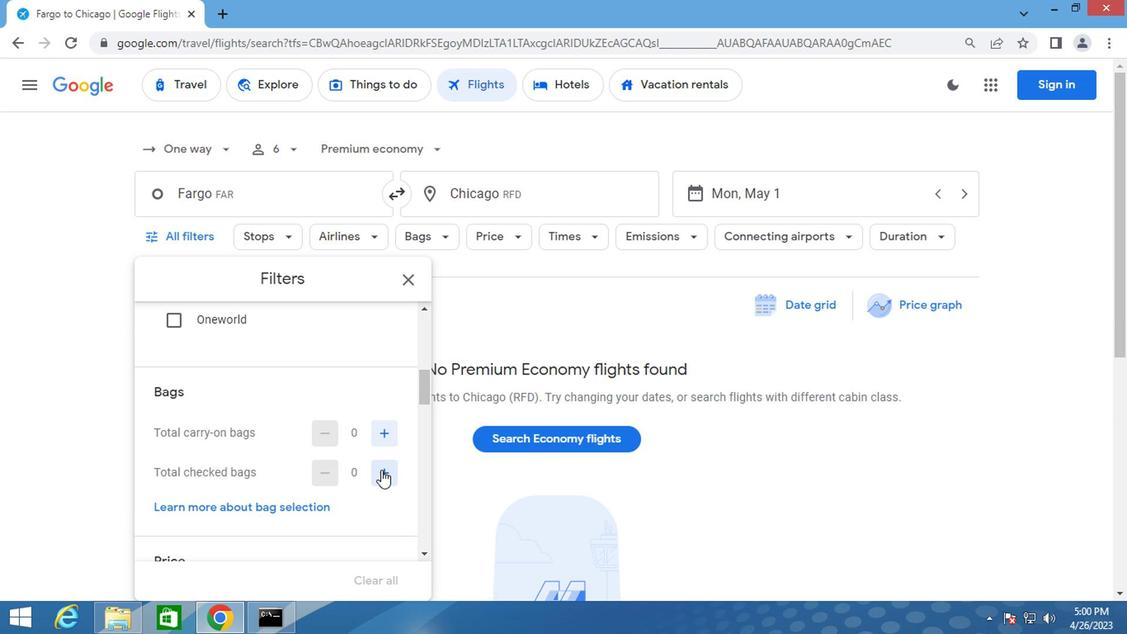 
Action: Mouse pressed left at (381, 471)
Screenshot: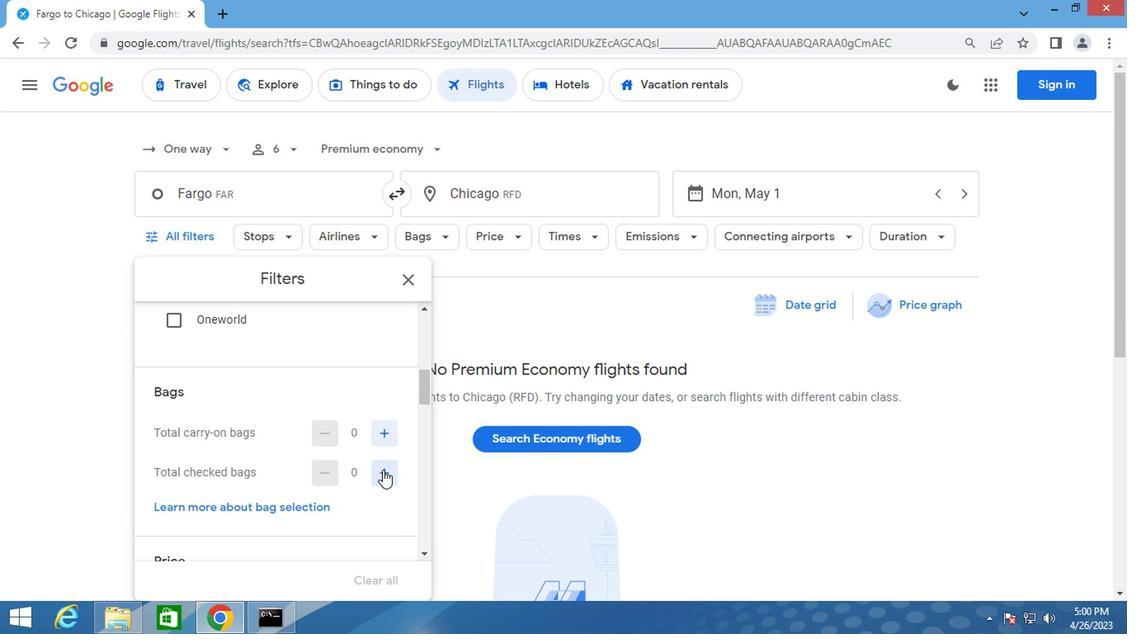
Action: Mouse pressed left at (381, 471)
Screenshot: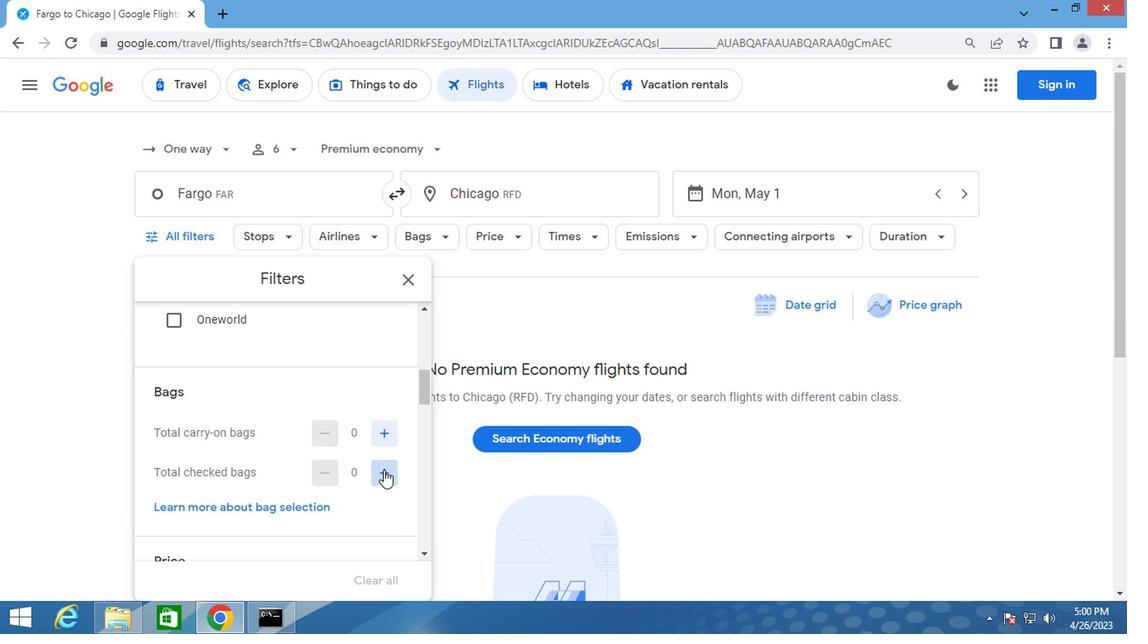 
Action: Mouse pressed left at (381, 471)
Screenshot: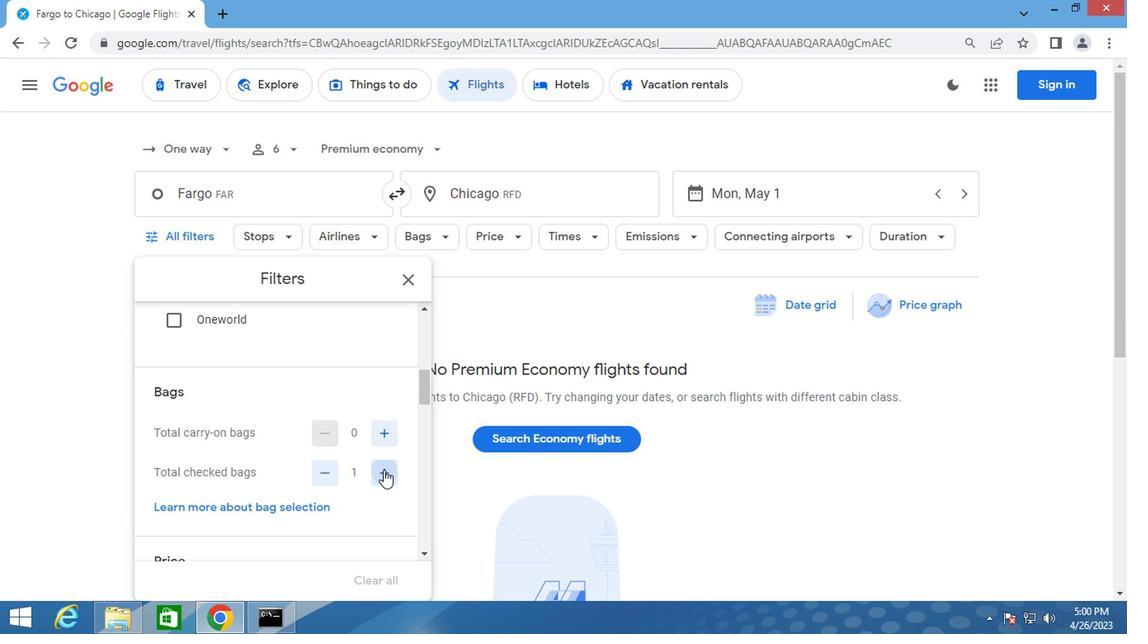 
Action: Mouse pressed left at (381, 471)
Screenshot: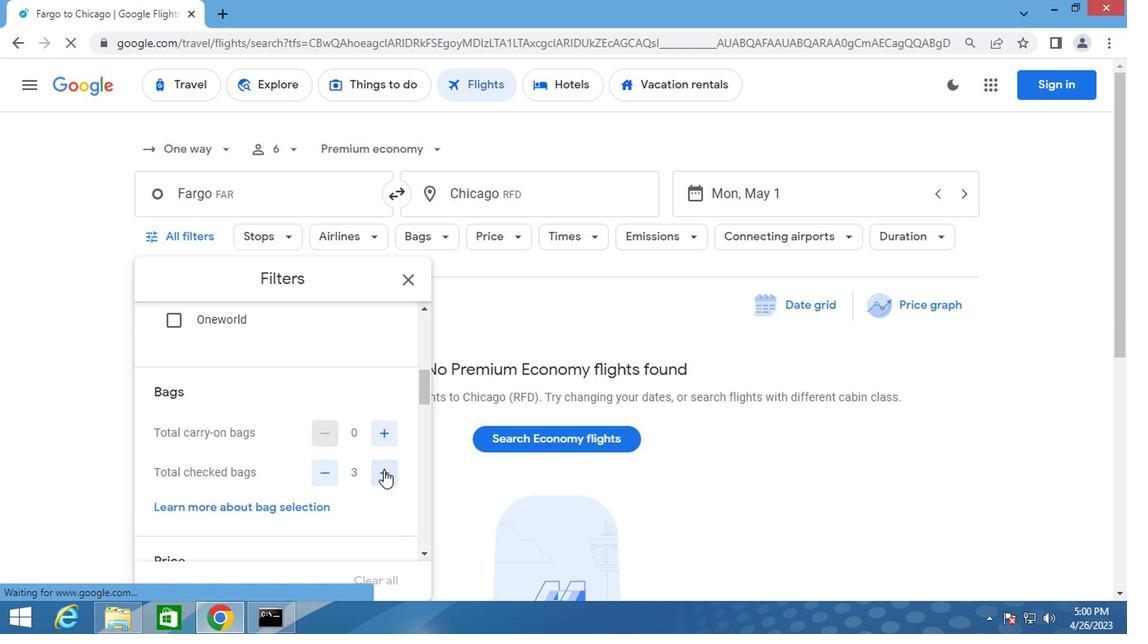 
Action: Mouse pressed left at (381, 471)
Screenshot: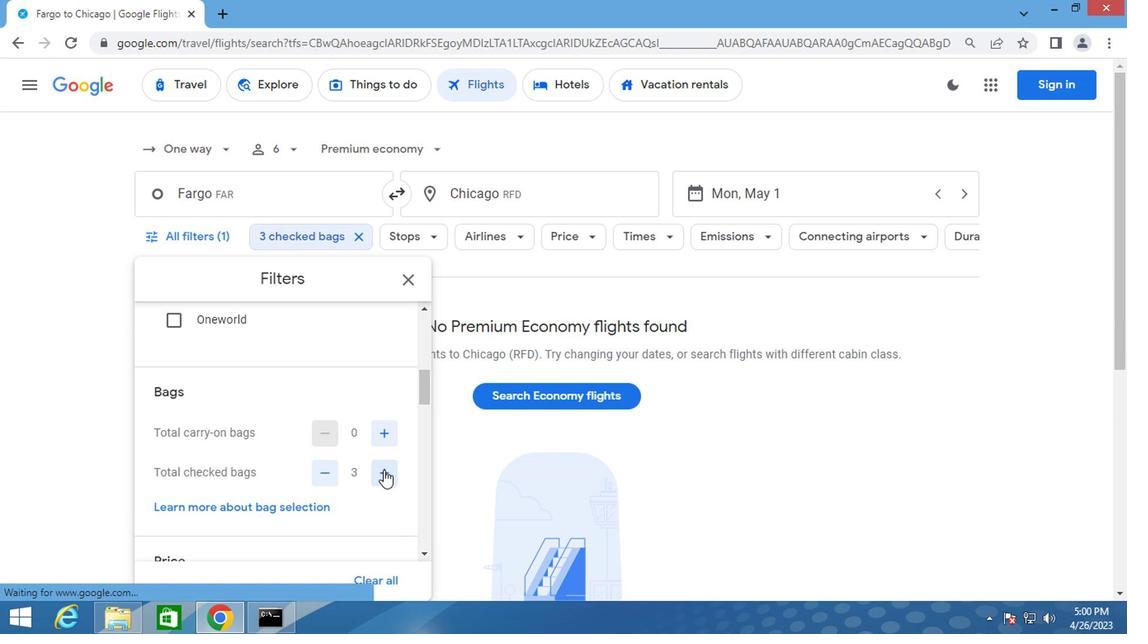 
Action: Mouse pressed left at (381, 471)
Screenshot: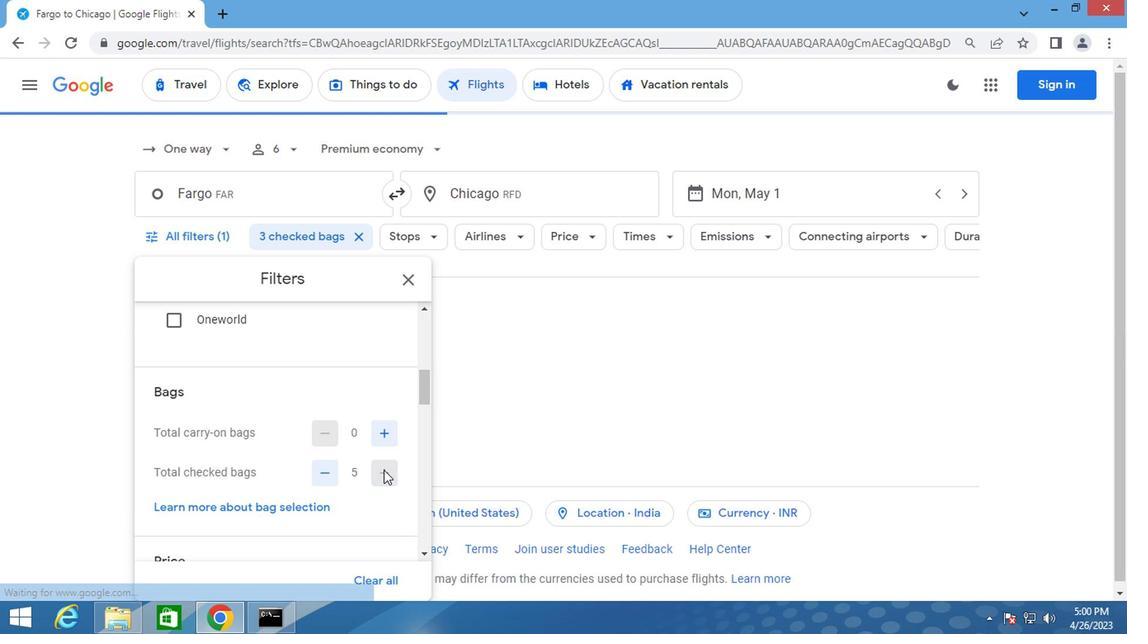 
Action: Mouse moved to (335, 459)
Screenshot: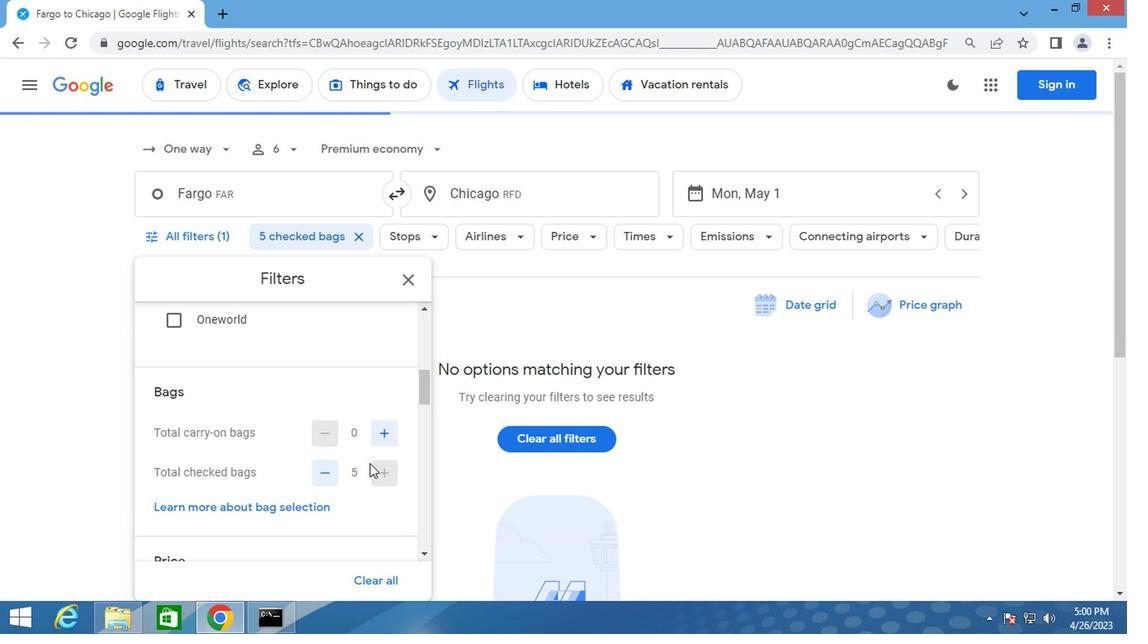 
Action: Mouse scrolled (335, 459) with delta (0, 0)
Screenshot: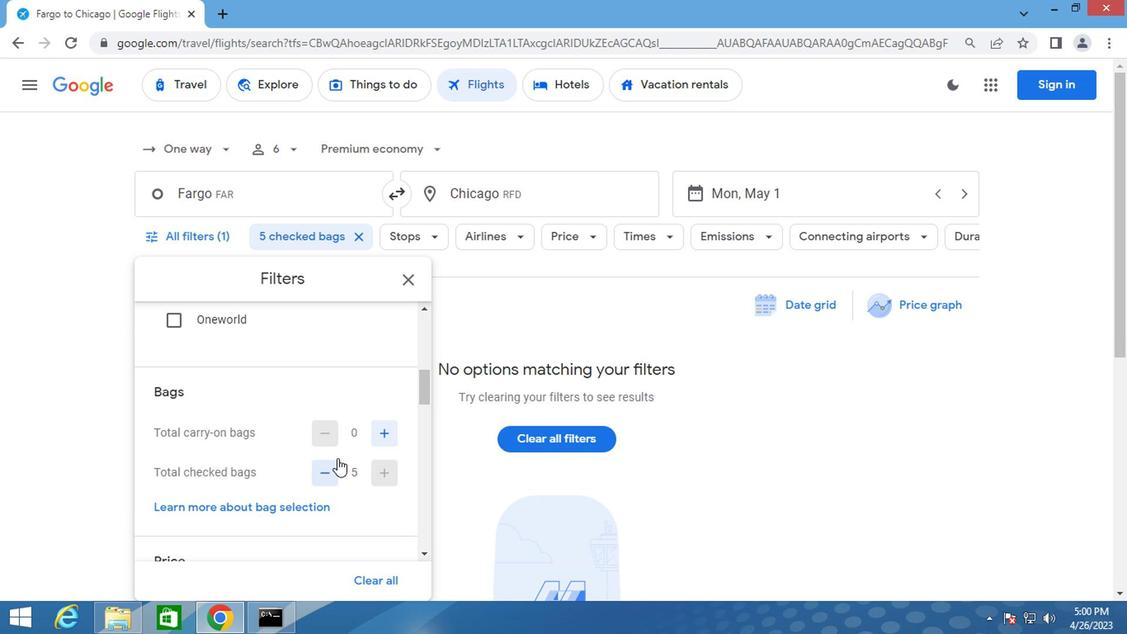 
Action: Mouse scrolled (335, 459) with delta (0, 0)
Screenshot: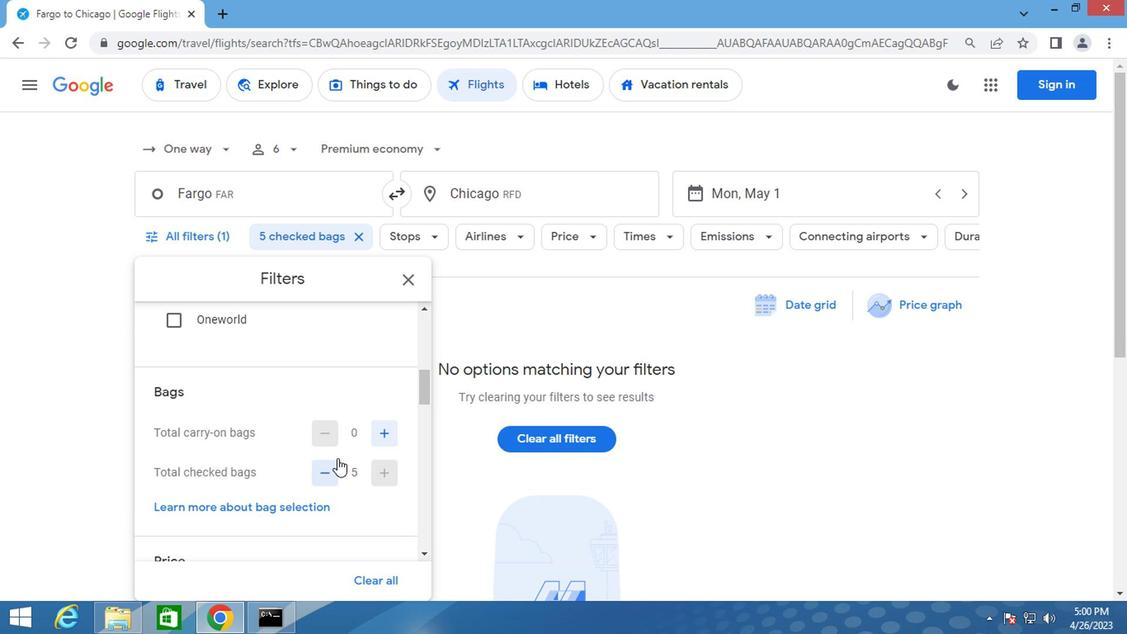 
Action: Mouse moved to (362, 463)
Screenshot: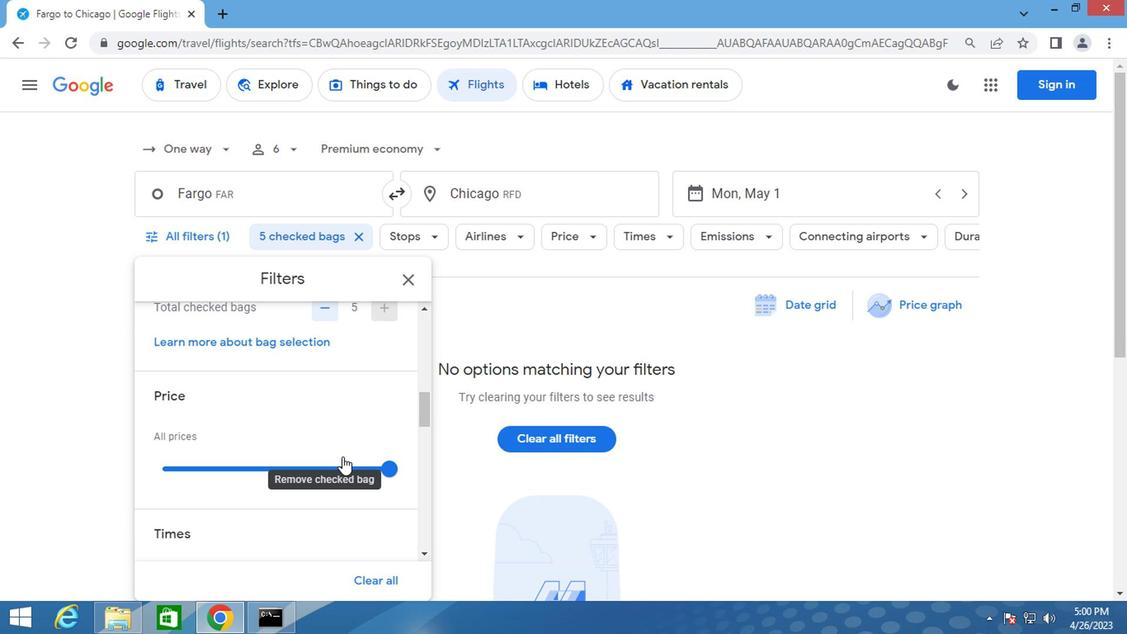 
Action: Mouse pressed left at (362, 463)
Screenshot: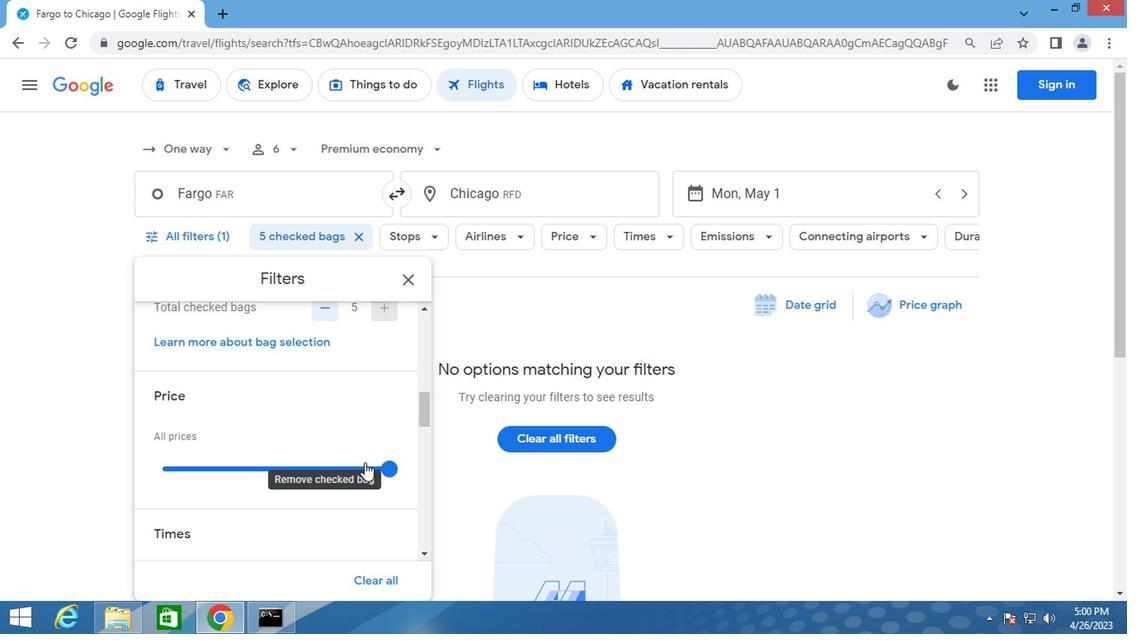 
Action: Mouse moved to (390, 472)
Screenshot: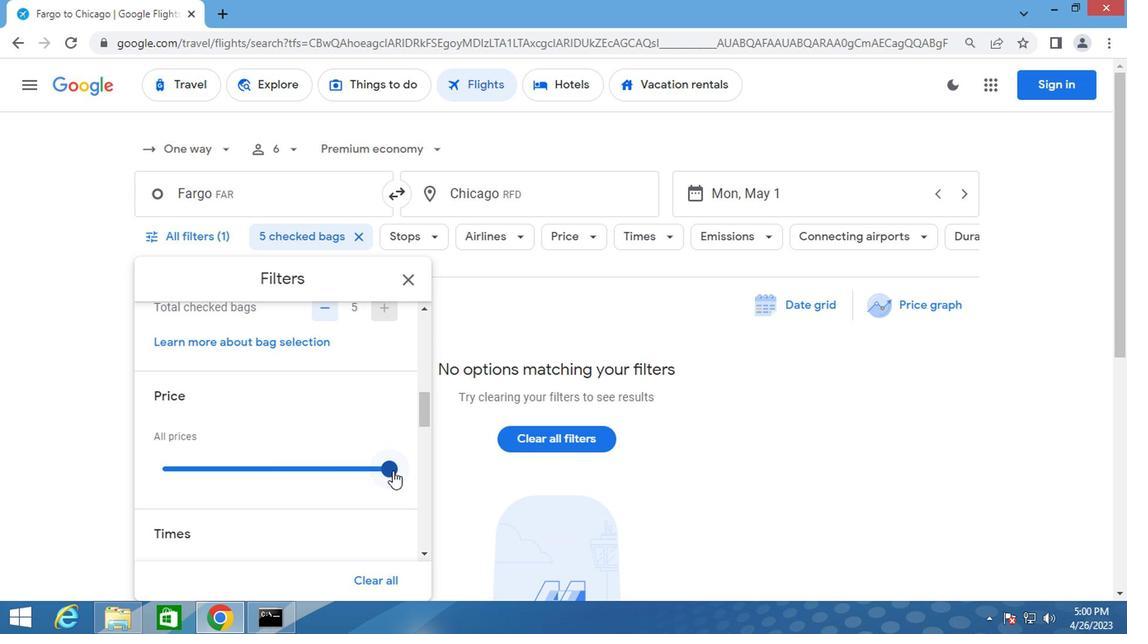 
Action: Mouse scrolled (390, 471) with delta (0, 0)
Screenshot: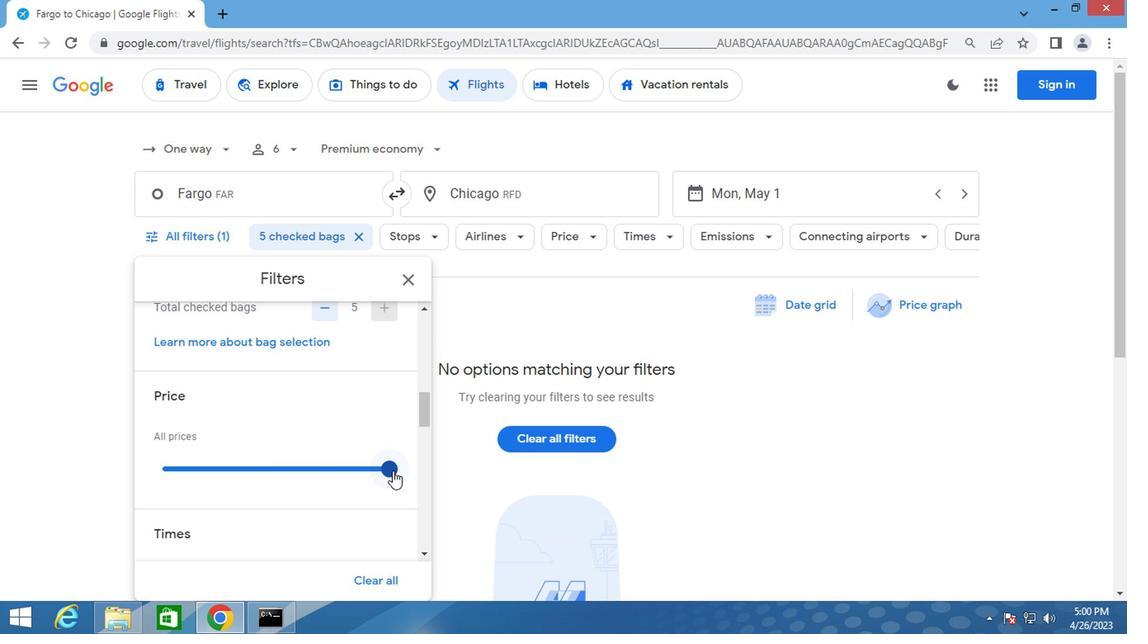 
Action: Mouse scrolled (390, 471) with delta (0, 0)
Screenshot: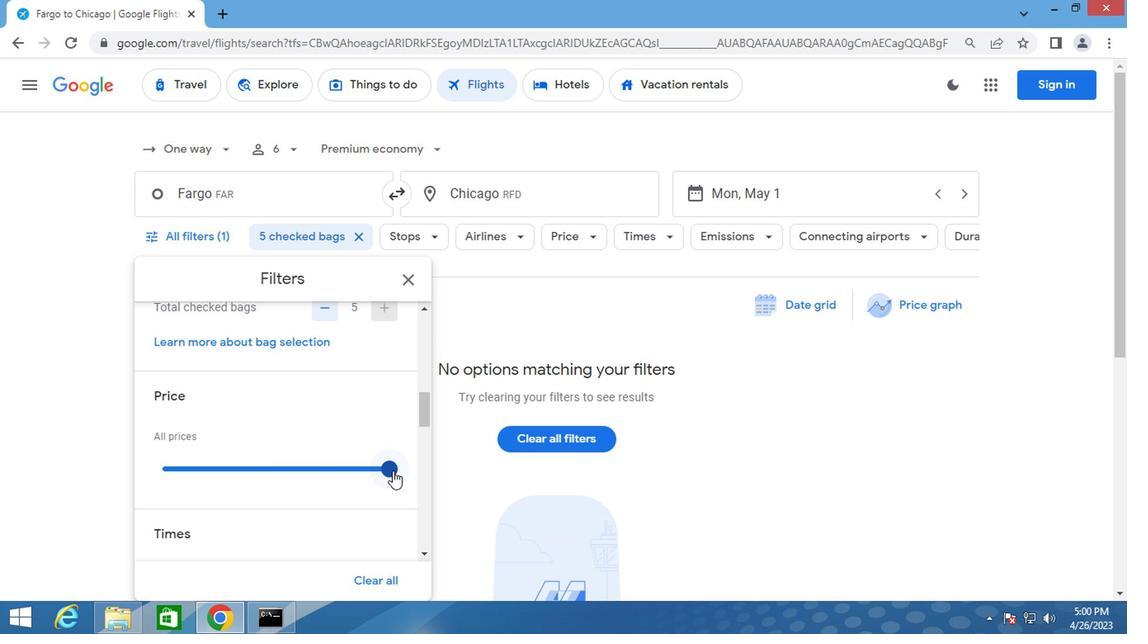 
Action: Mouse moved to (156, 481)
Screenshot: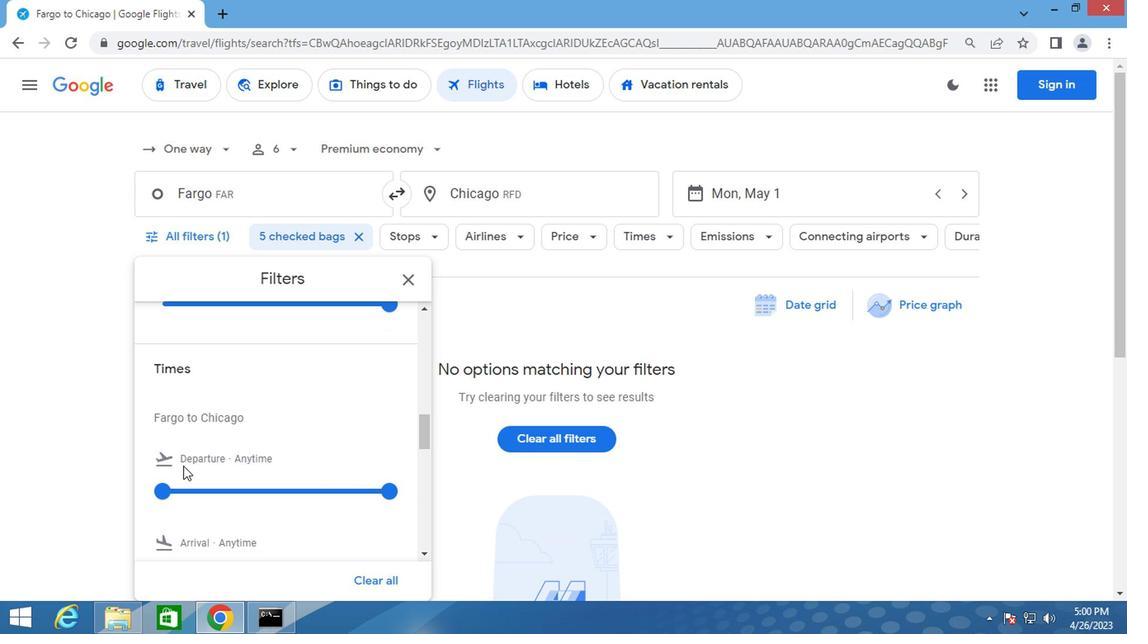 
Action: Mouse pressed left at (156, 481)
Screenshot: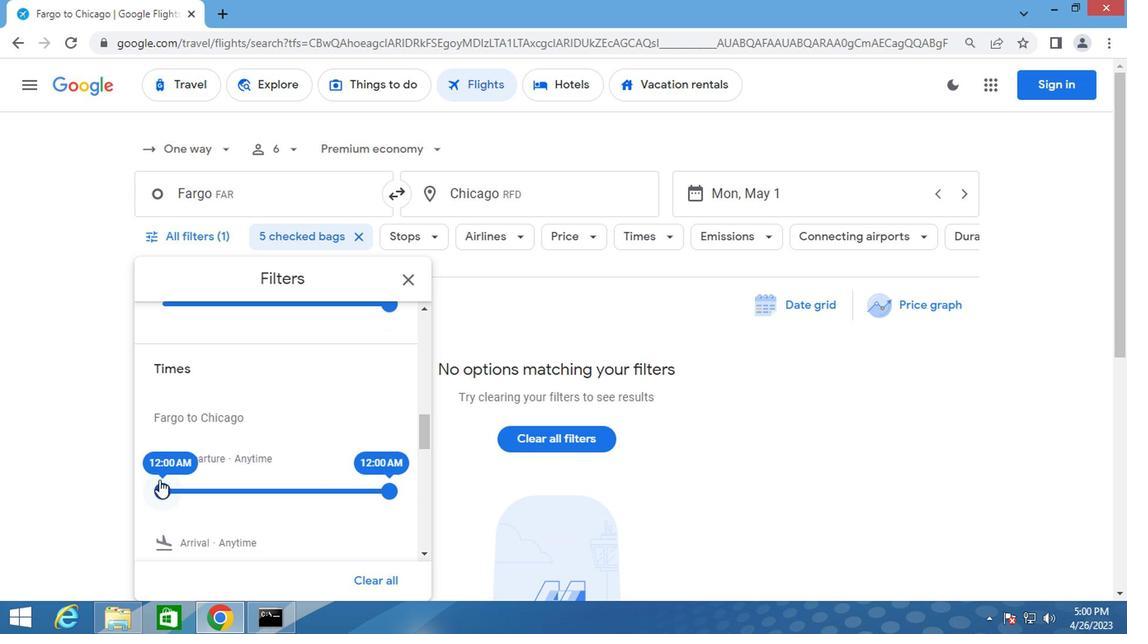 
Action: Mouse moved to (402, 278)
Screenshot: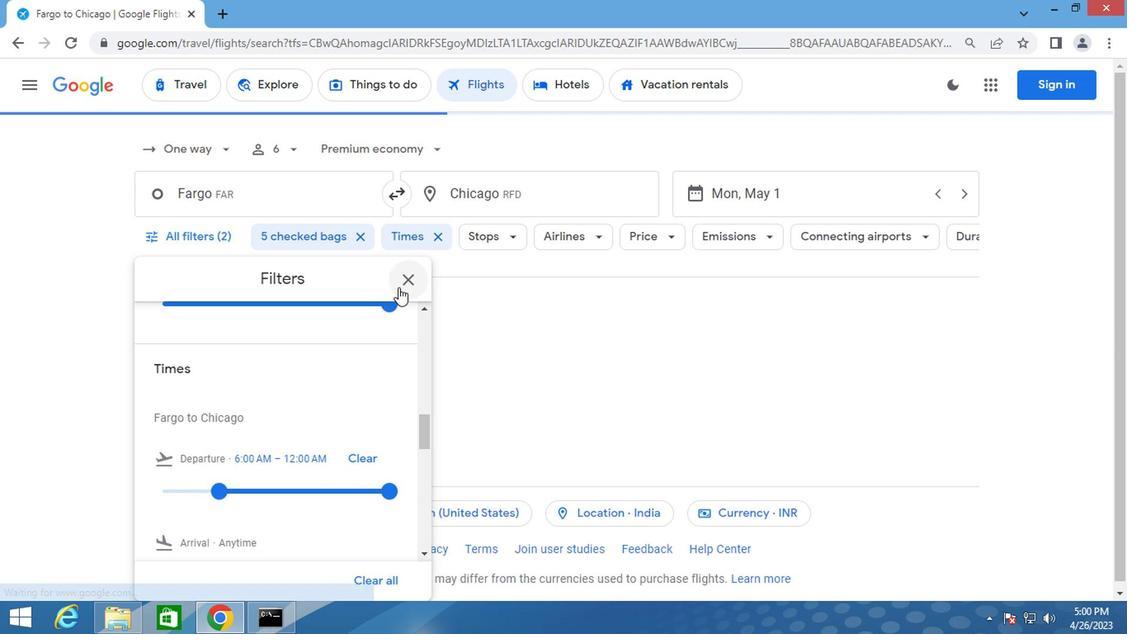
Action: Mouse pressed left at (402, 278)
Screenshot: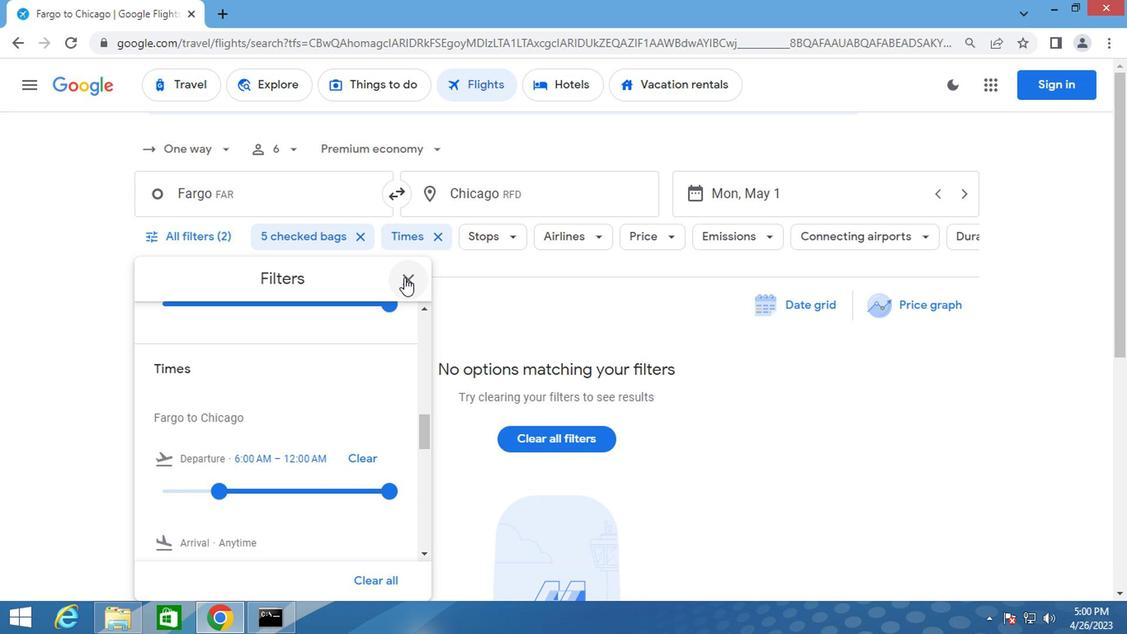 
Action: Mouse moved to (402, 278)
Screenshot: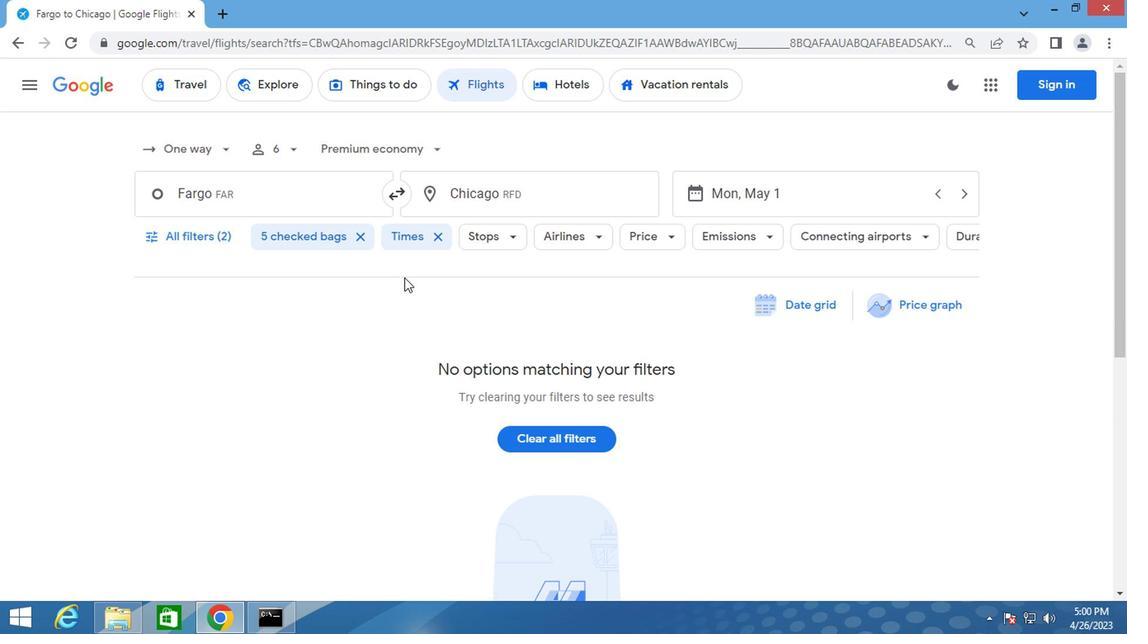 
Action: Key pressed <Key.f8>
Screenshot: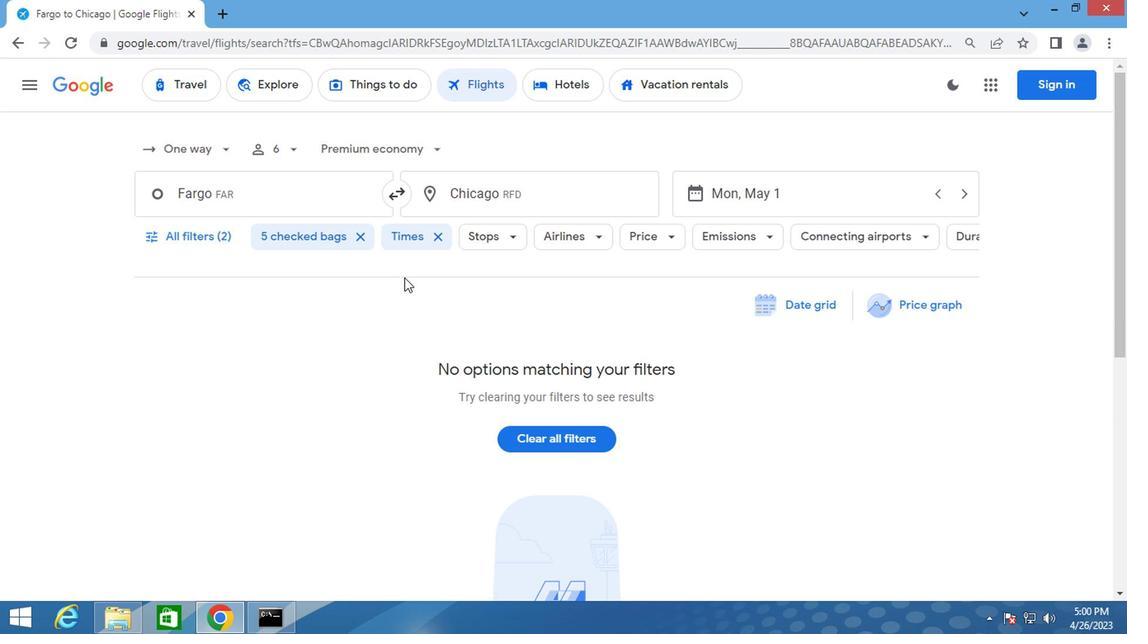 
